 Task: Create List Brand Positioning Strategy in Board Data Visualization Platforms and Tools to Workspace Cybersecurity Services. Create List Brand Positioning Planning in Board Product Marketing Plan Development to Workspace Cybersecurity Services. Create List Brand Positioning Evaluation in Board Customer Feedback and Insight Collection and Analysis to Workspace Cybersecurity Services
Action: Mouse moved to (1037, 528)
Screenshot: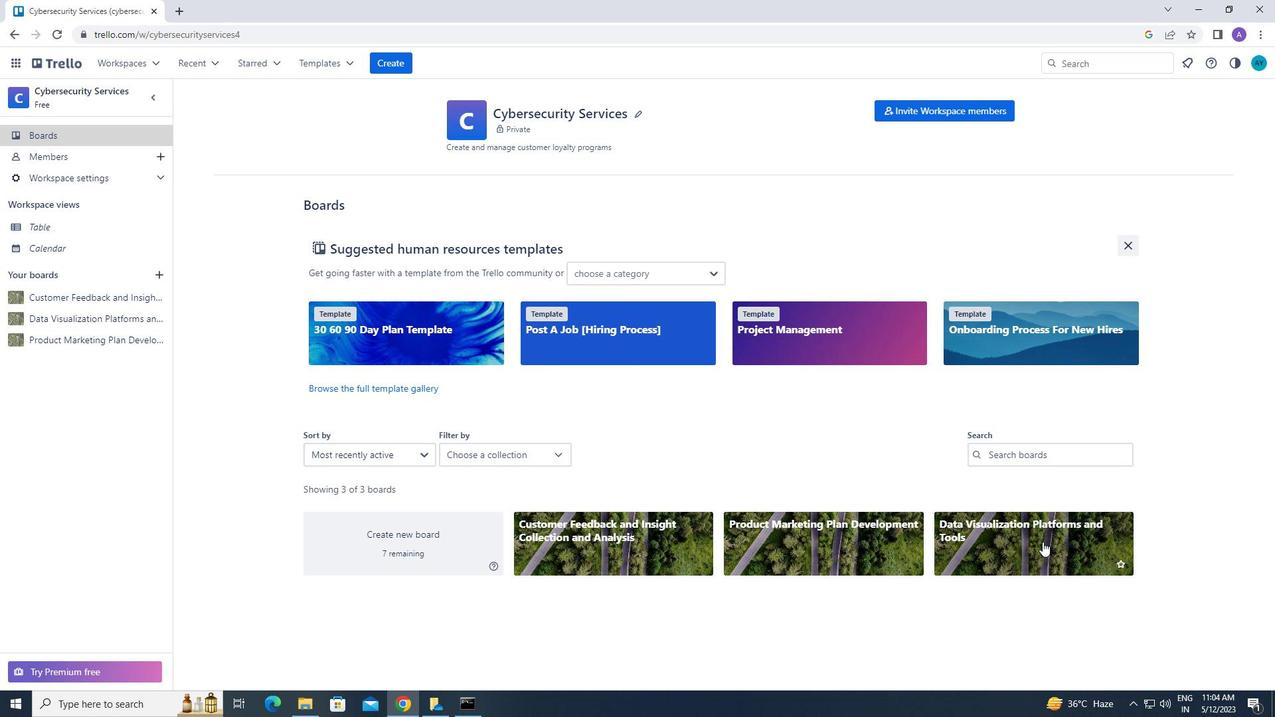 
Action: Mouse pressed left at (1037, 528)
Screenshot: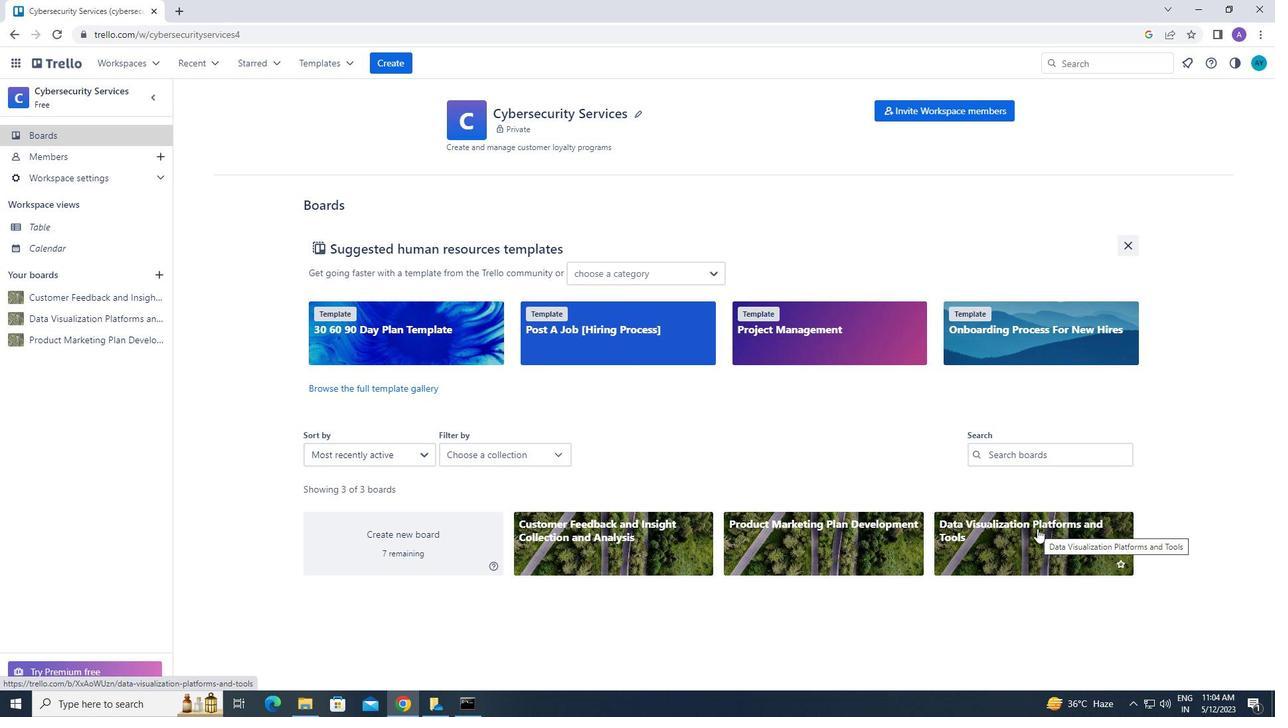 
Action: Mouse moved to (422, 142)
Screenshot: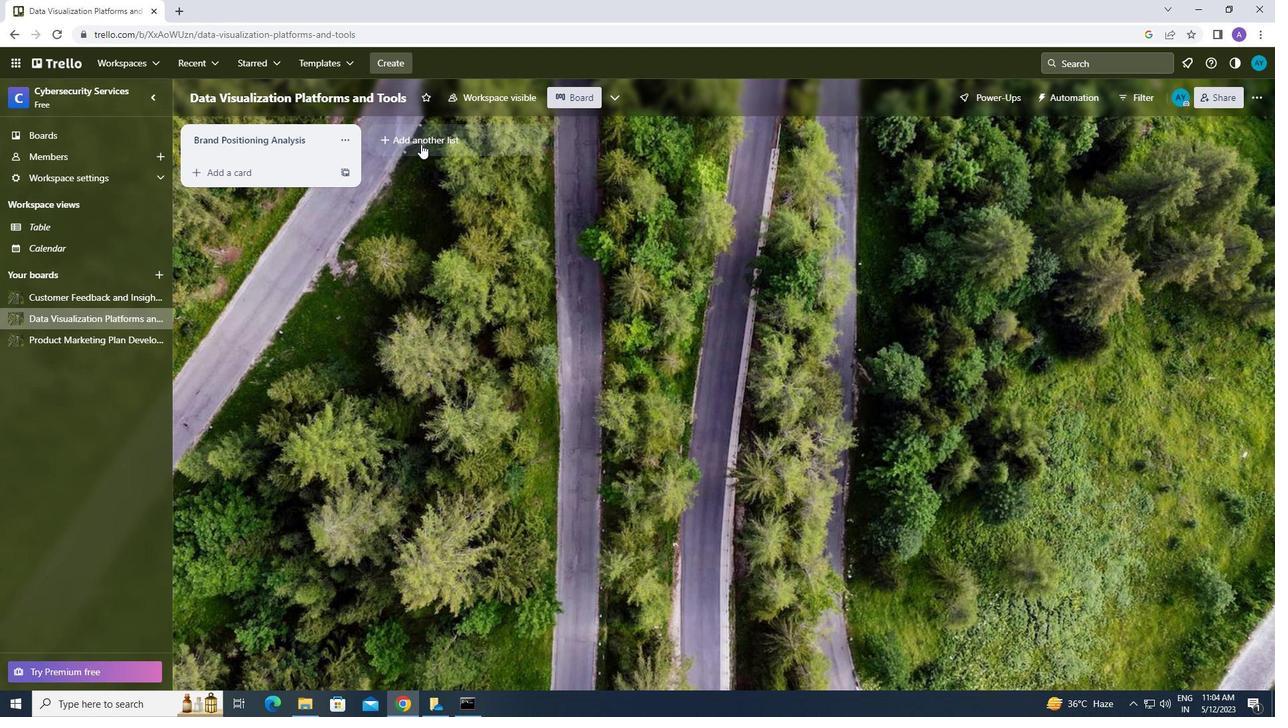 
Action: Mouse pressed left at (422, 142)
Screenshot: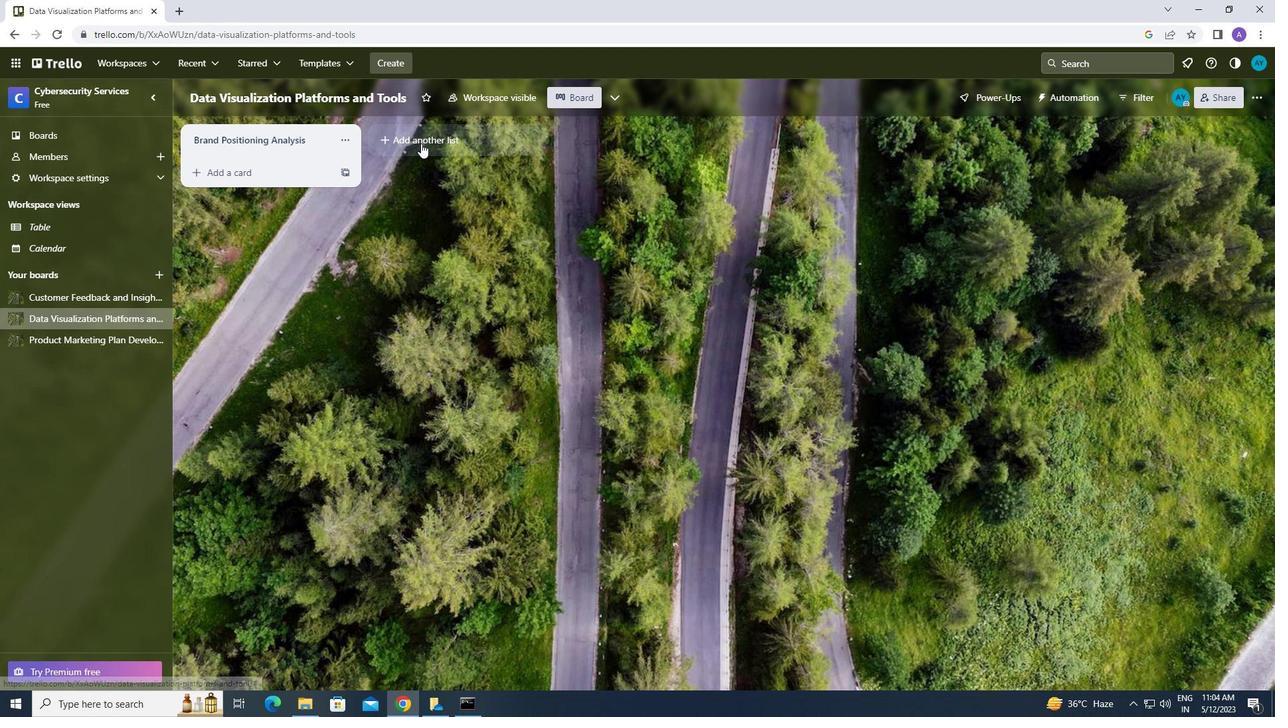 
Action: Mouse moved to (419, 144)
Screenshot: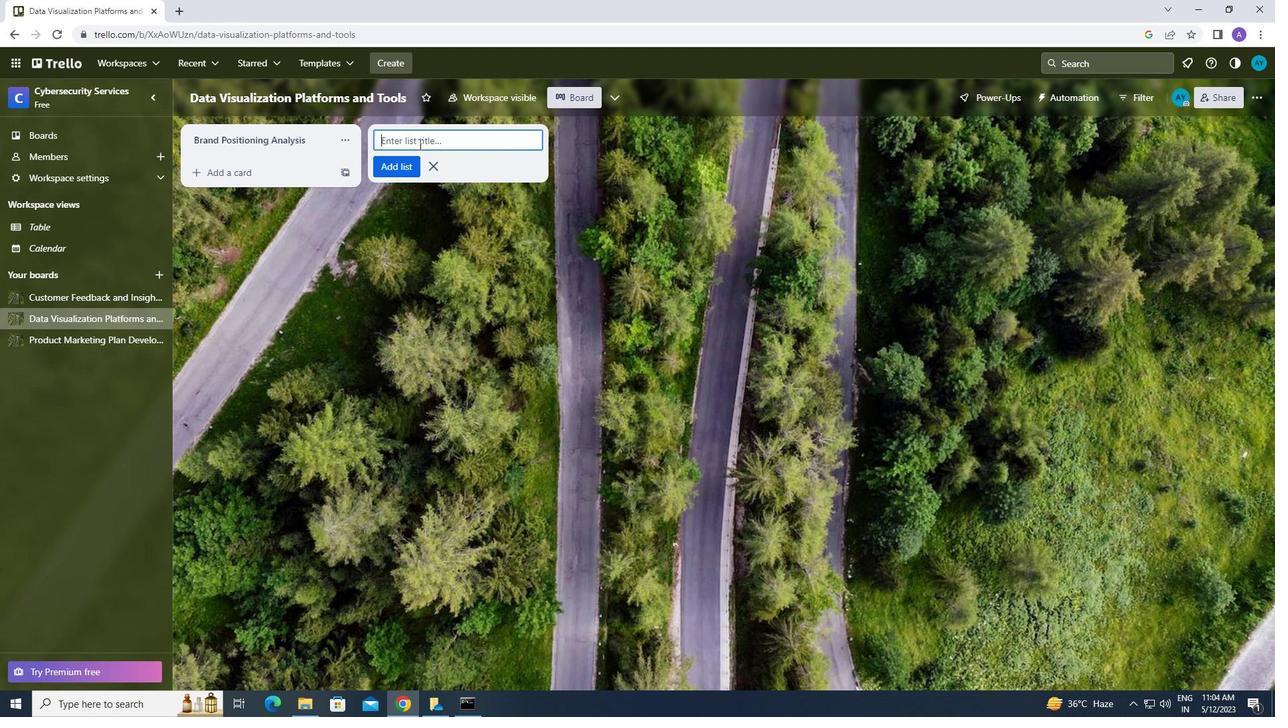 
Action: Mouse pressed left at (419, 144)
Screenshot: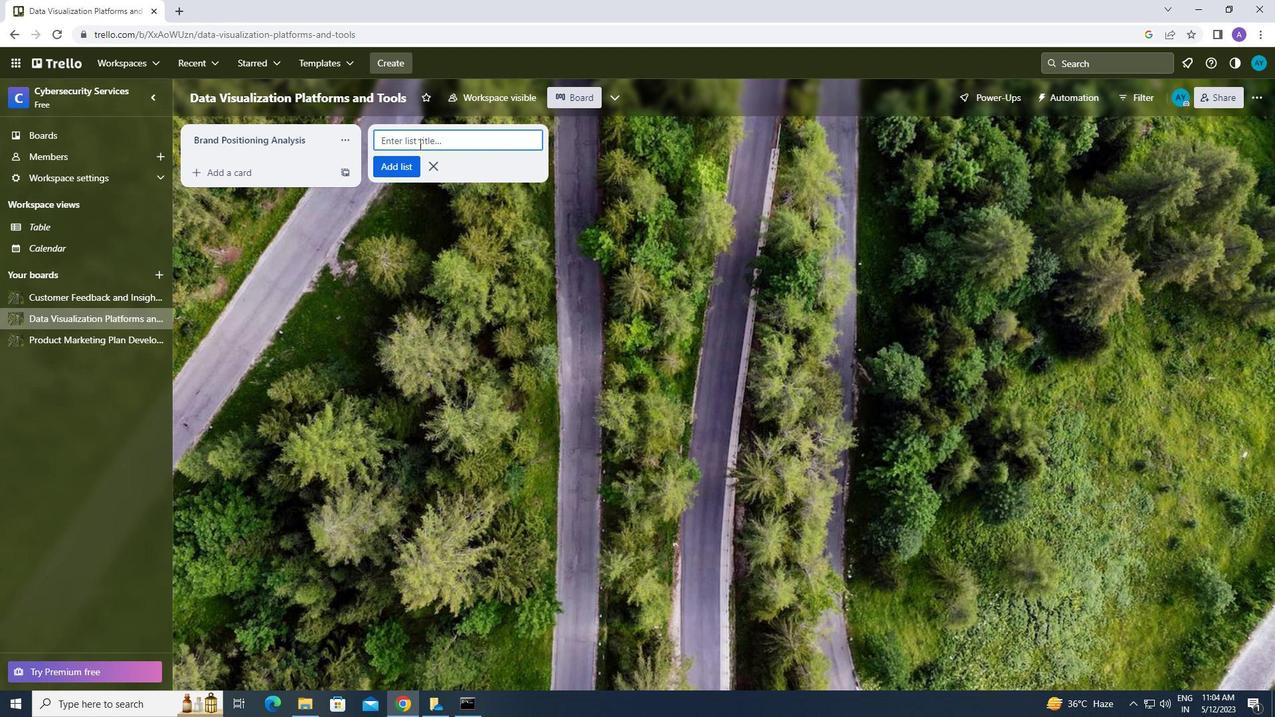 
Action: Mouse moved to (419, 143)
Screenshot: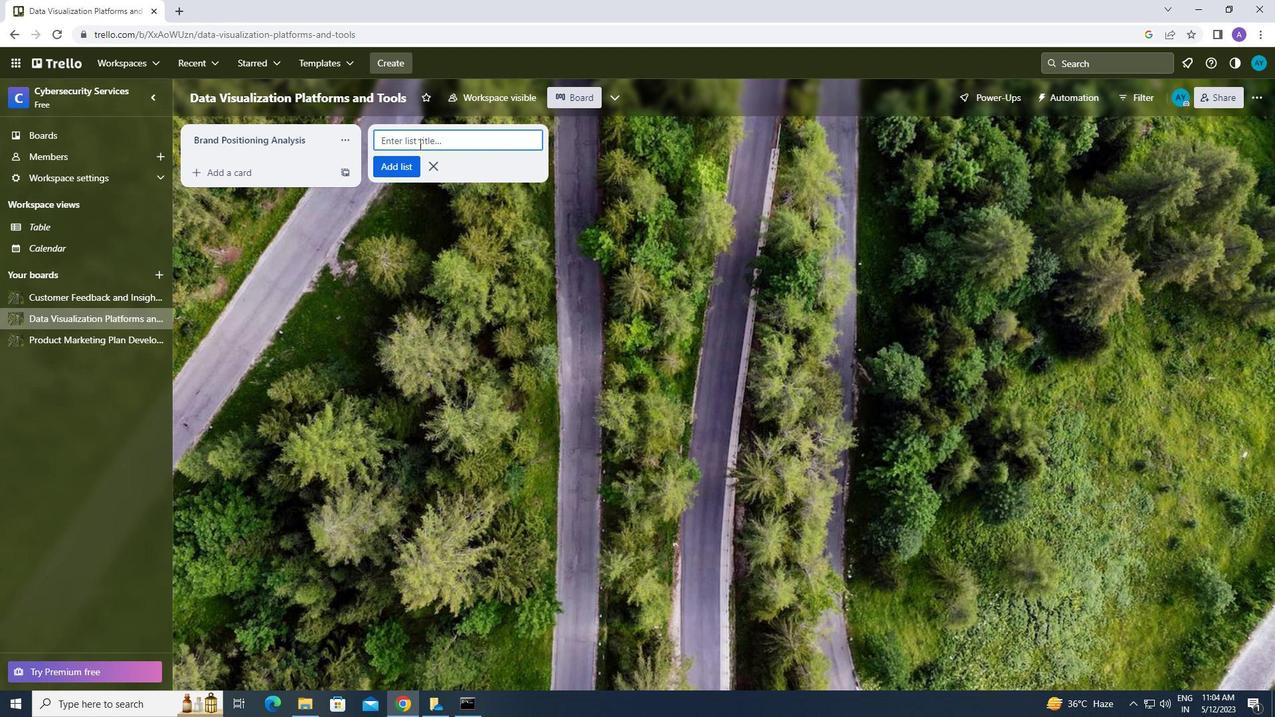 
Action: Key pressed <Key.caps_lock><Key.caps_lock>b<Key.caps_lock>rand<Key.space><Key.caps_lock>p<Key.caps_lock>o
Screenshot: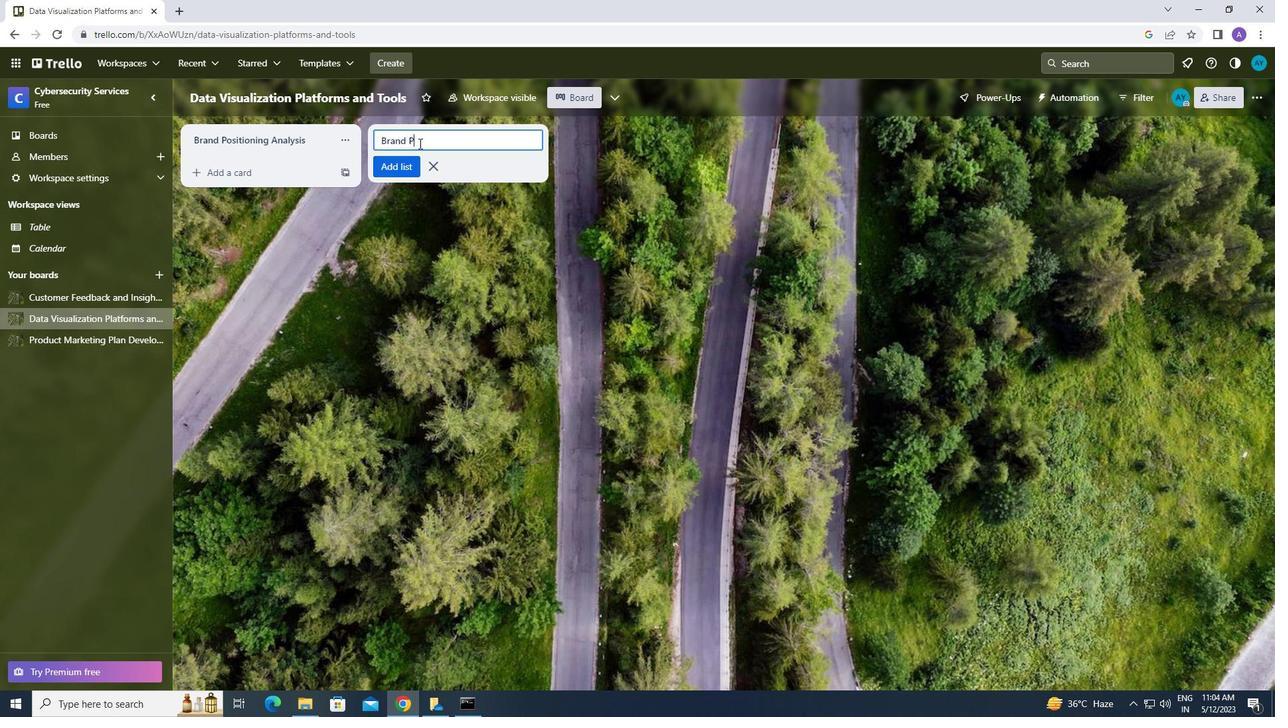 
Action: Mouse moved to (569, 63)
Screenshot: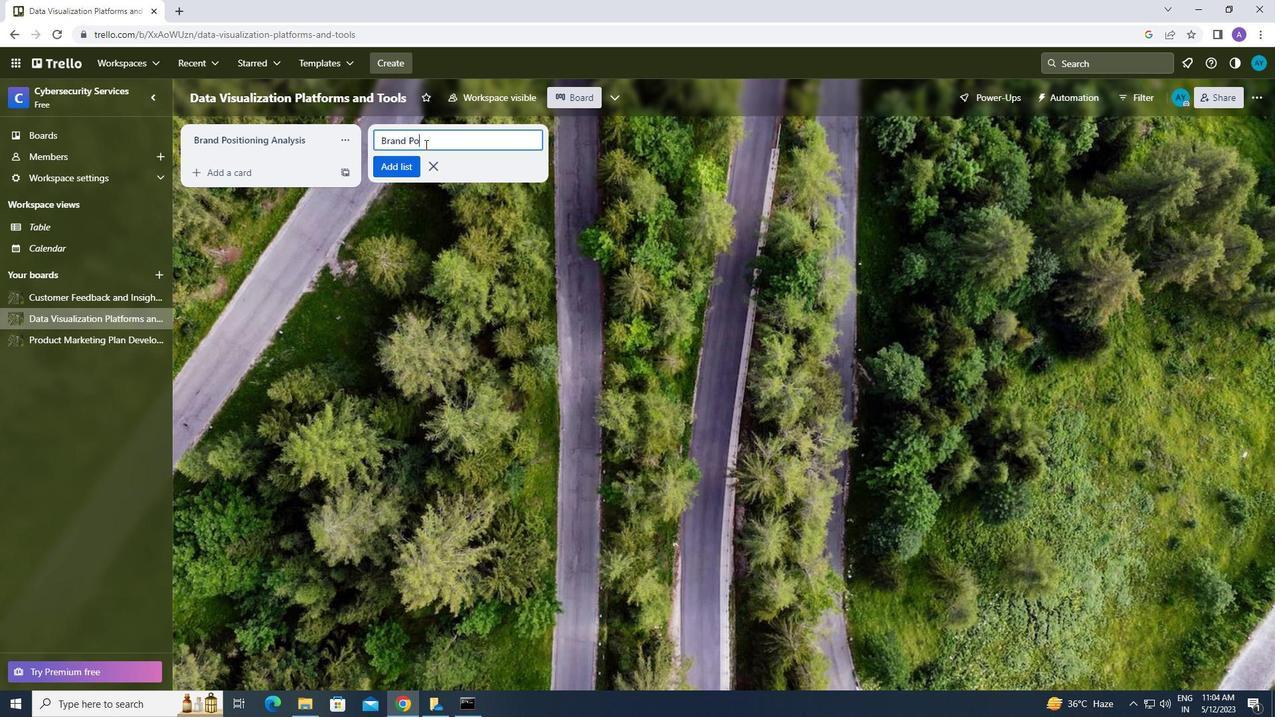 
Action: Key pressed sitioning<Key.space><Key.caps_lock>s<Key.caps_lock>trategy<Key.enter>
Screenshot: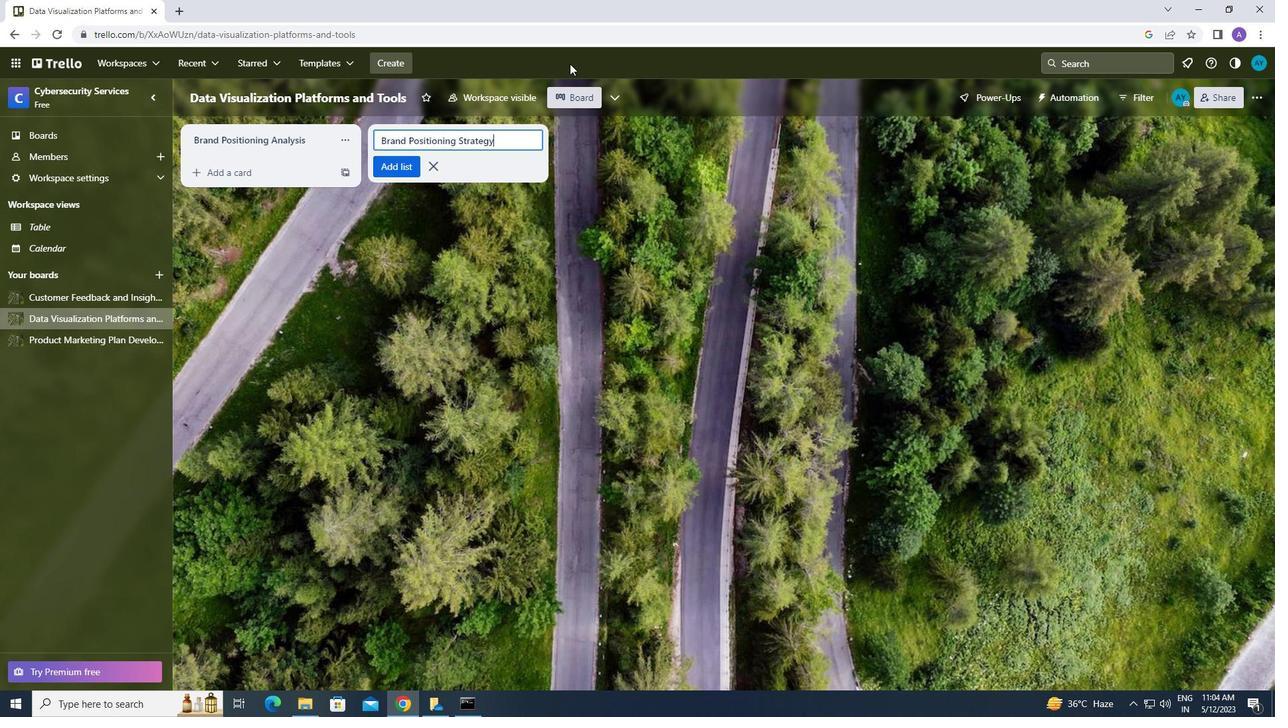 
Action: Mouse moved to (127, 60)
Screenshot: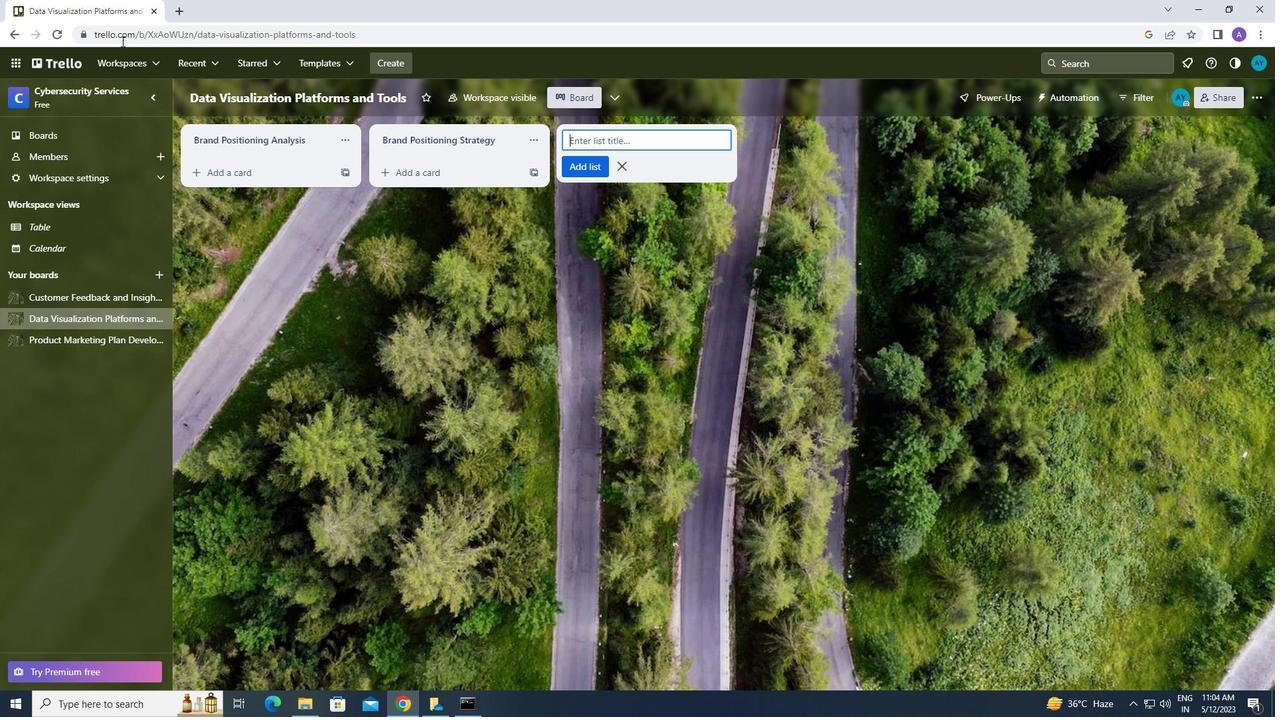 
Action: Mouse pressed left at (127, 60)
Screenshot: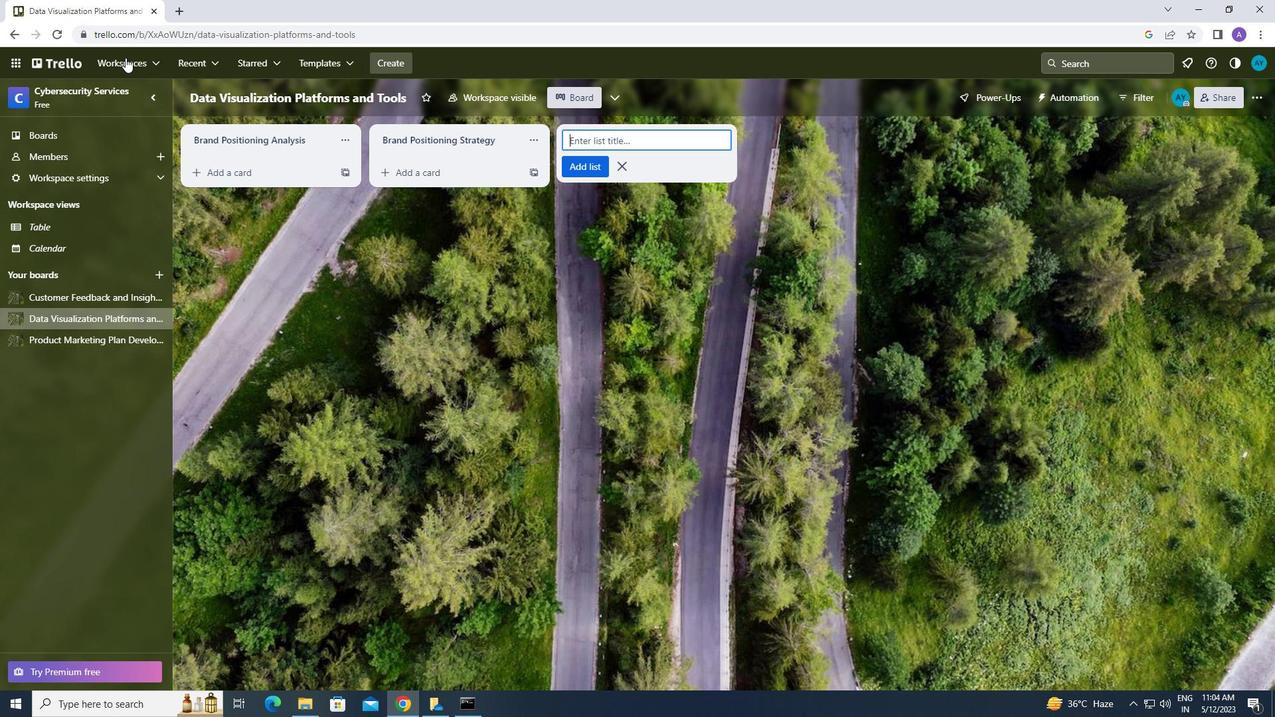 
Action: Mouse moved to (159, 259)
Screenshot: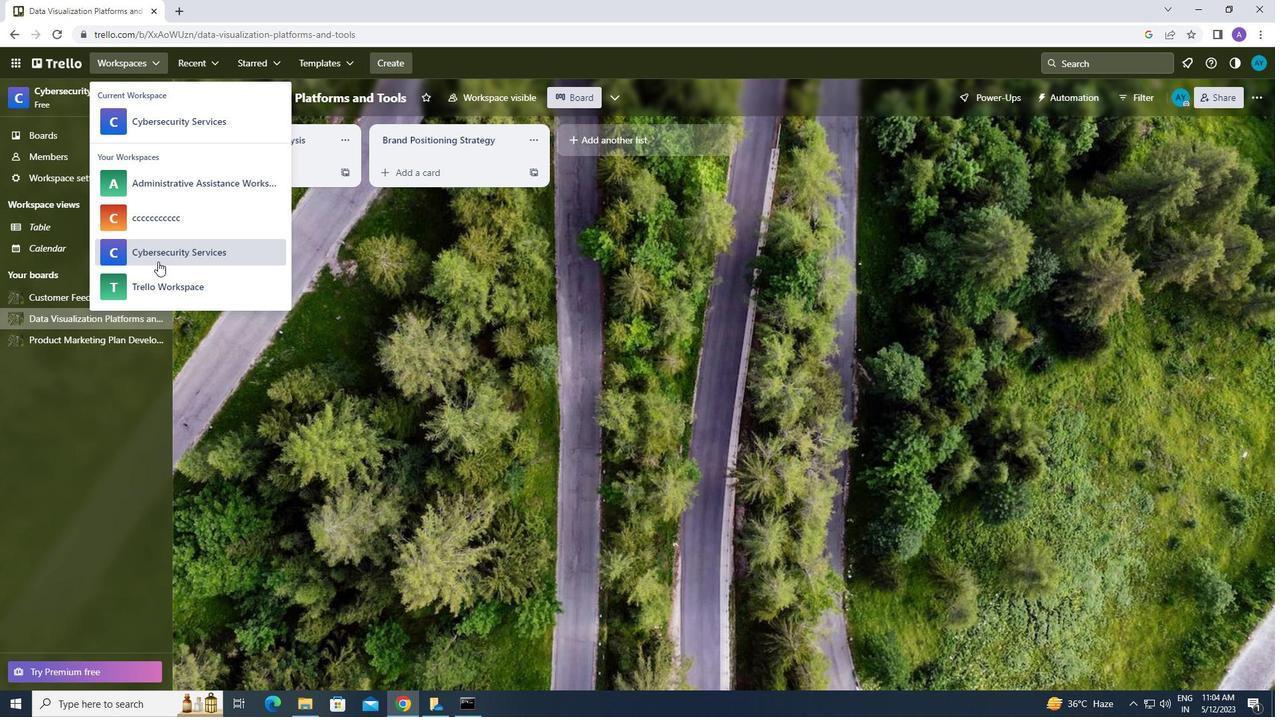 
Action: Mouse pressed left at (159, 259)
Screenshot: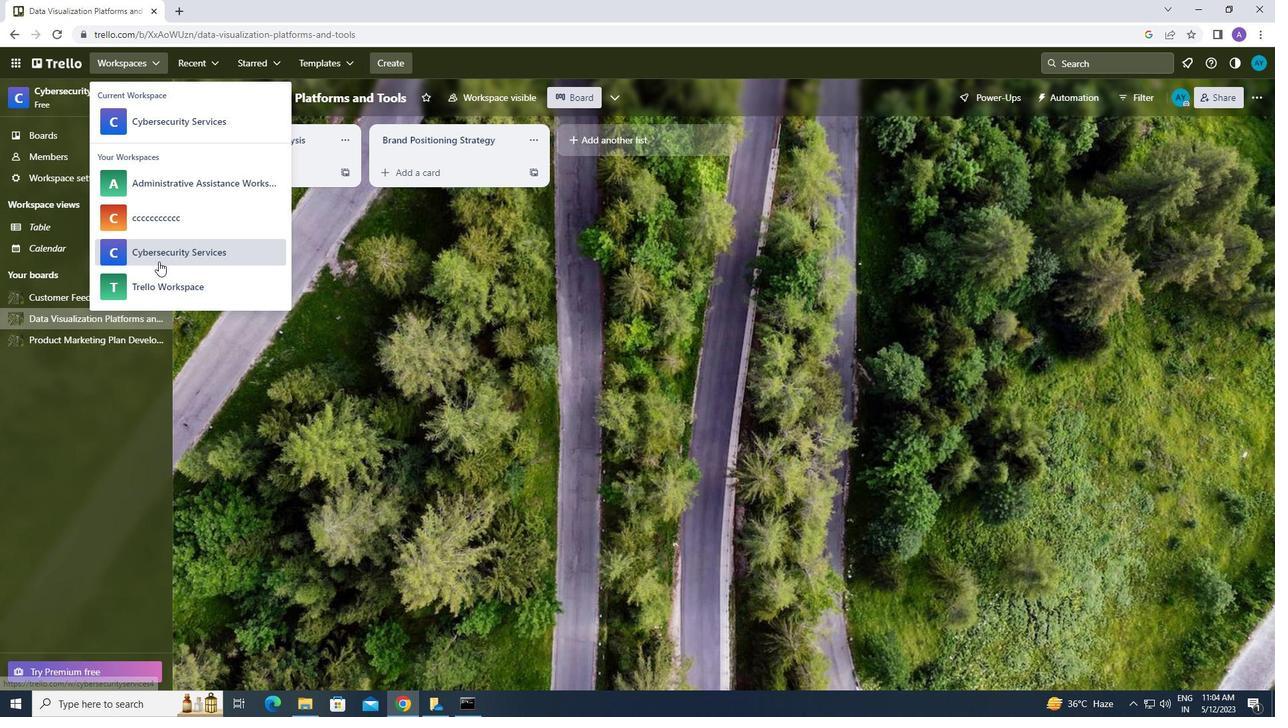 
Action: Mouse moved to (793, 537)
Screenshot: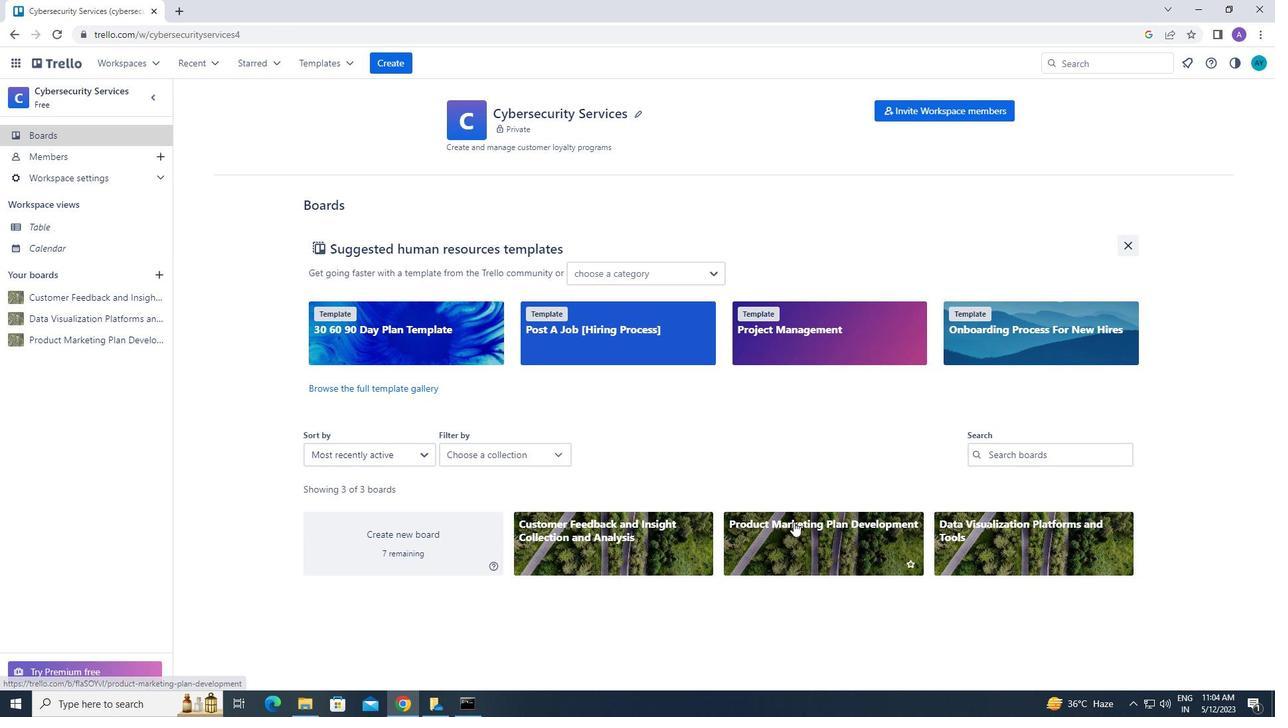 
Action: Mouse pressed left at (793, 537)
Screenshot: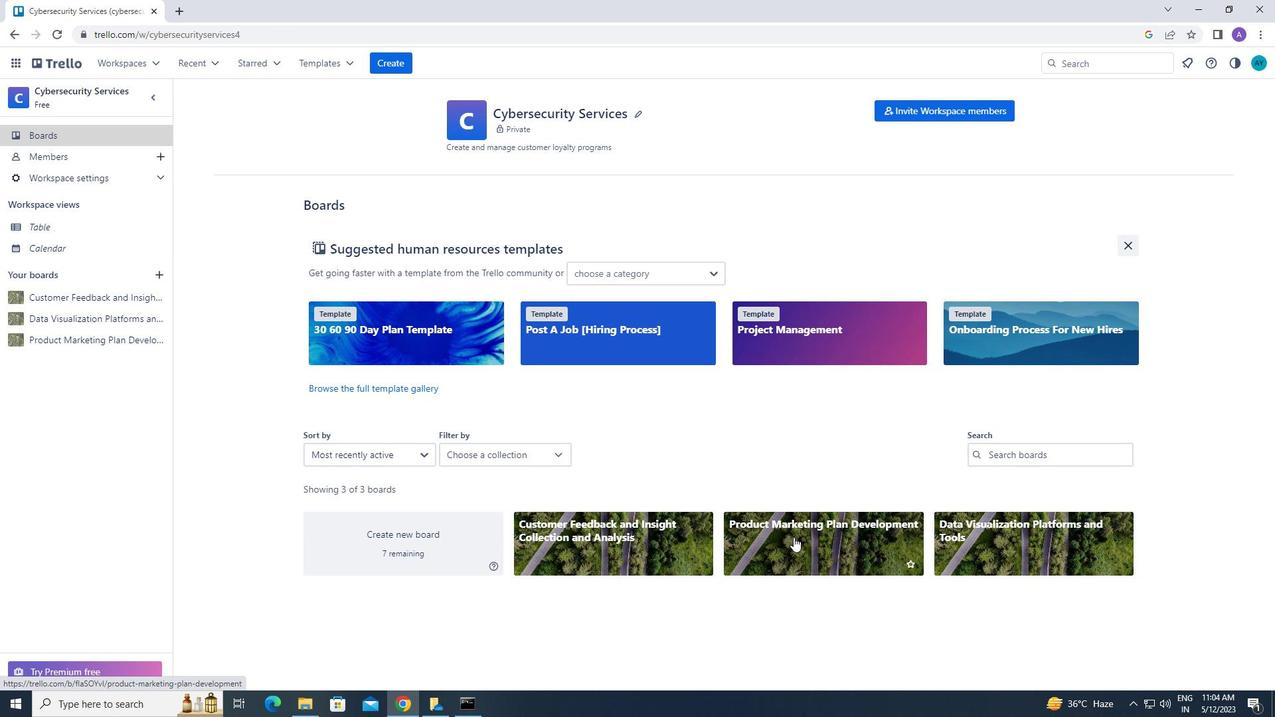 
Action: Mouse moved to (460, 139)
Screenshot: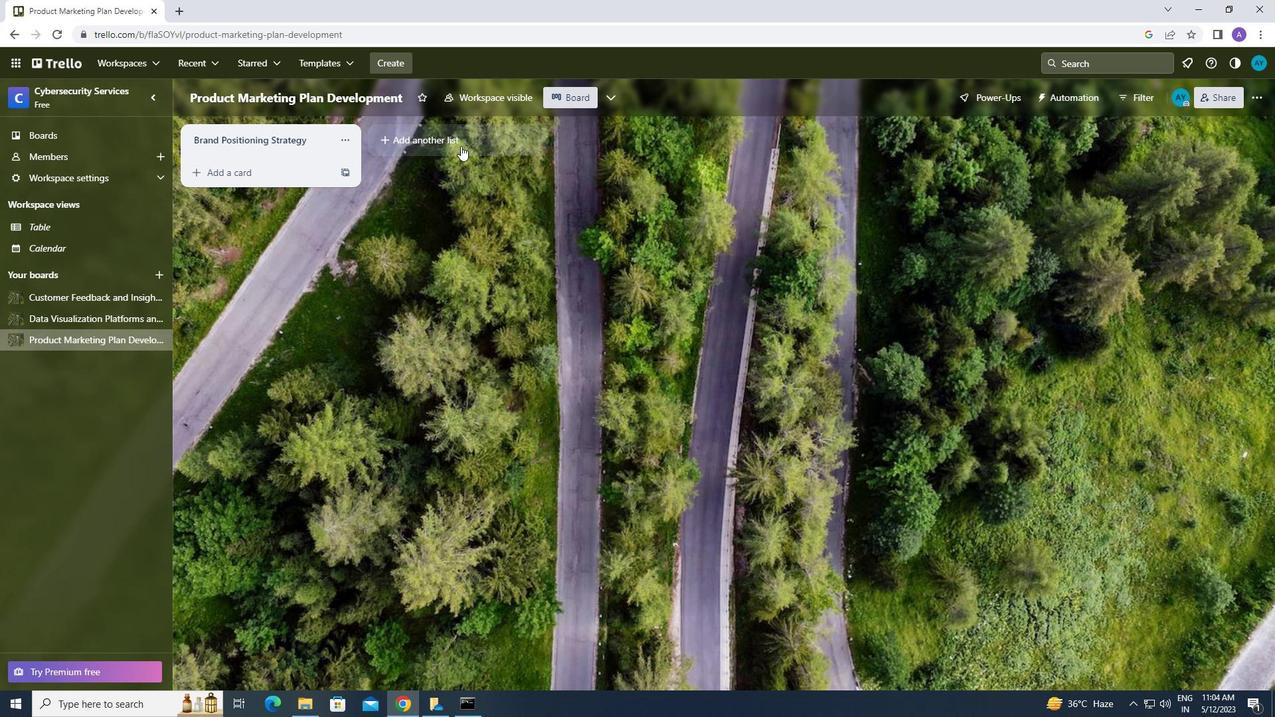 
Action: Mouse pressed left at (460, 139)
Screenshot: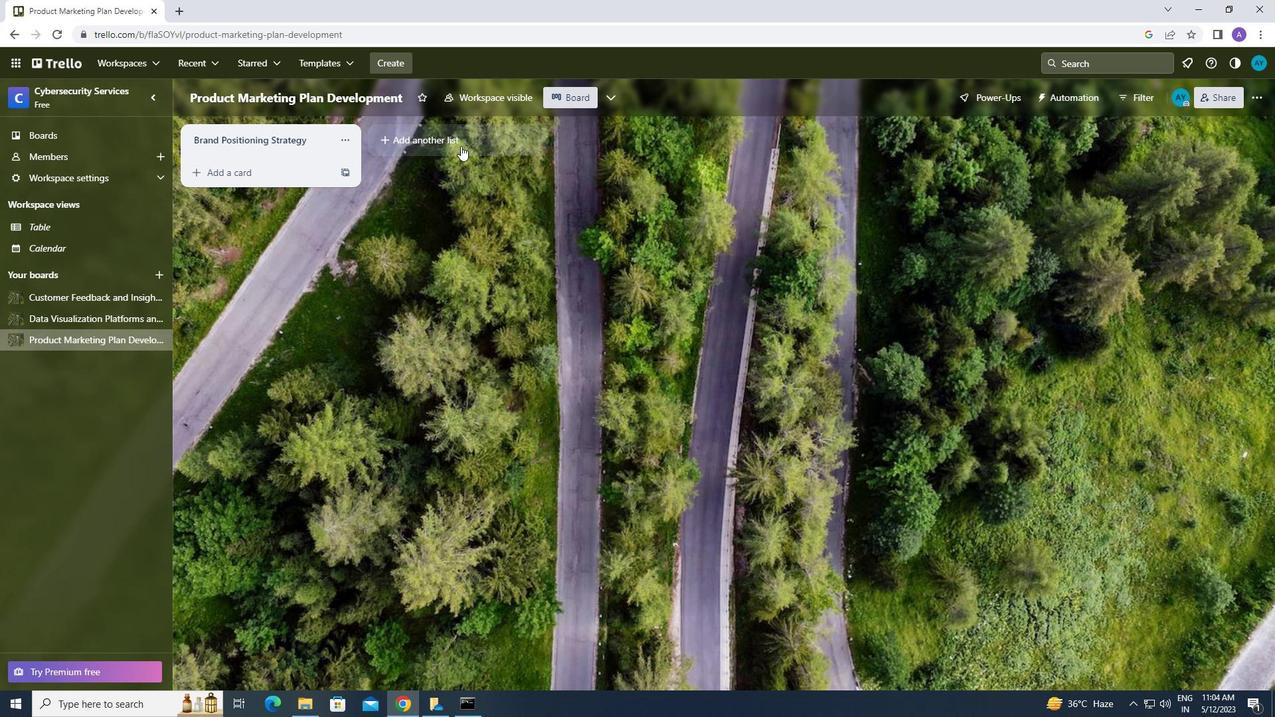 
Action: Mouse moved to (430, 139)
Screenshot: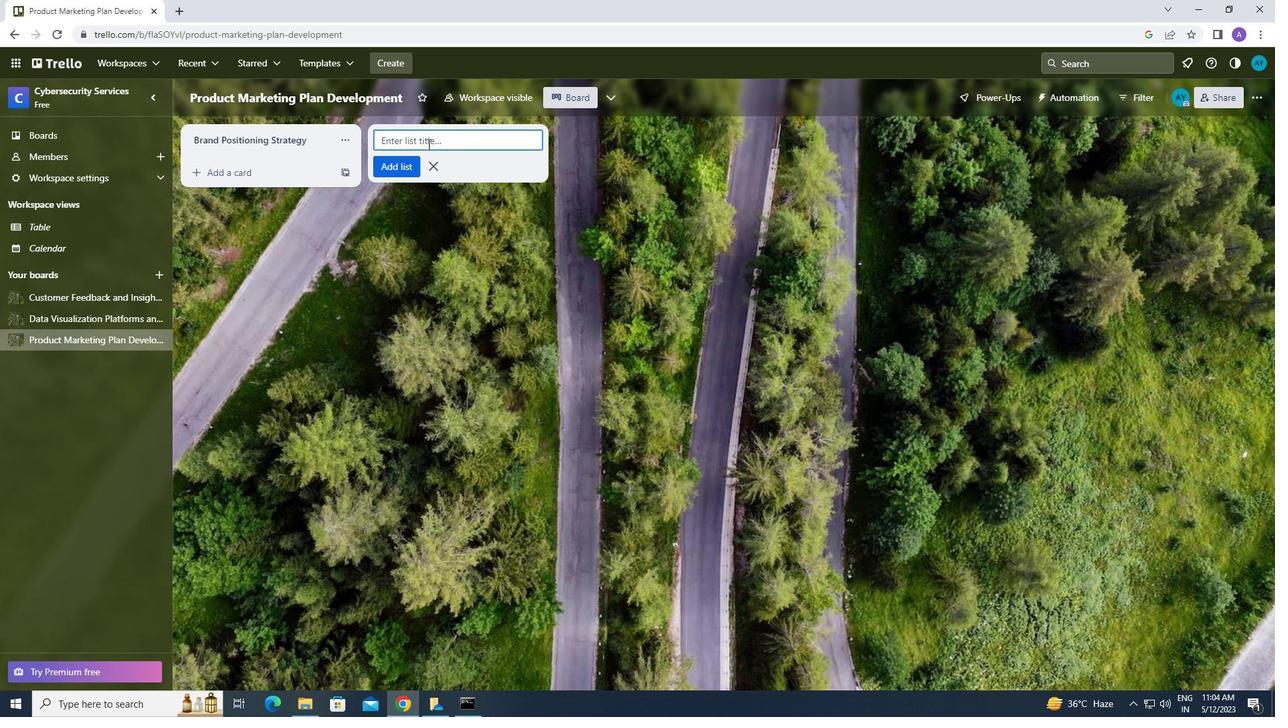 
Action: Mouse pressed left at (430, 139)
Screenshot: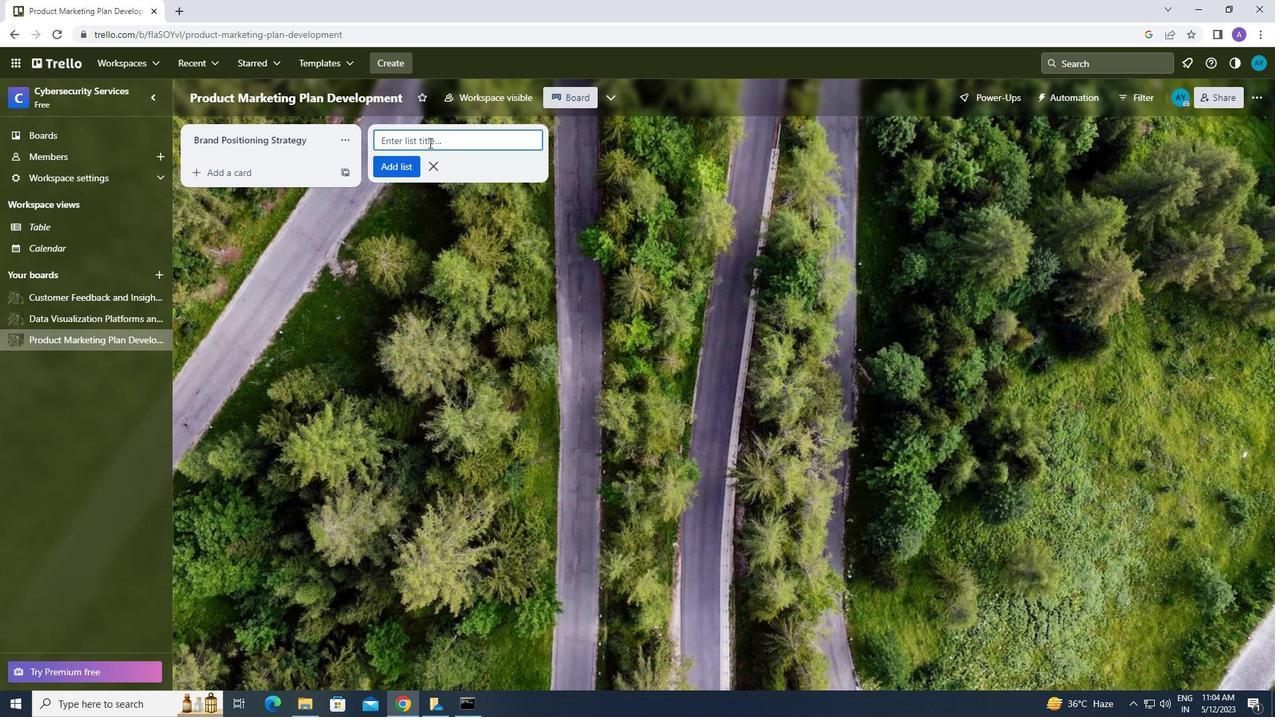 
Action: Key pressed <Key.caps_lock>b<Key.caps_lock>rand<Key.space><Key.caps_lock>p<Key.caps_lock>ositioning<Key.space><Key.caps_lock>p<Key.caps_lock>lanning
Screenshot: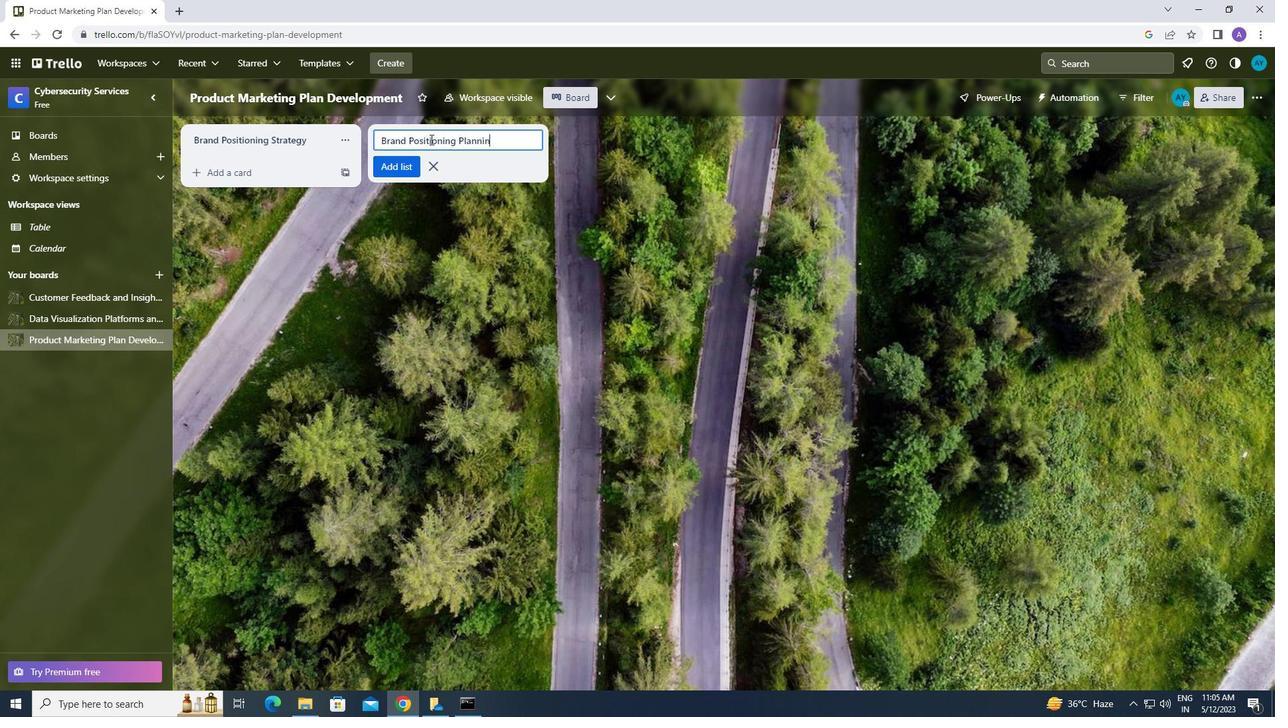 
Action: Mouse moved to (420, 201)
Screenshot: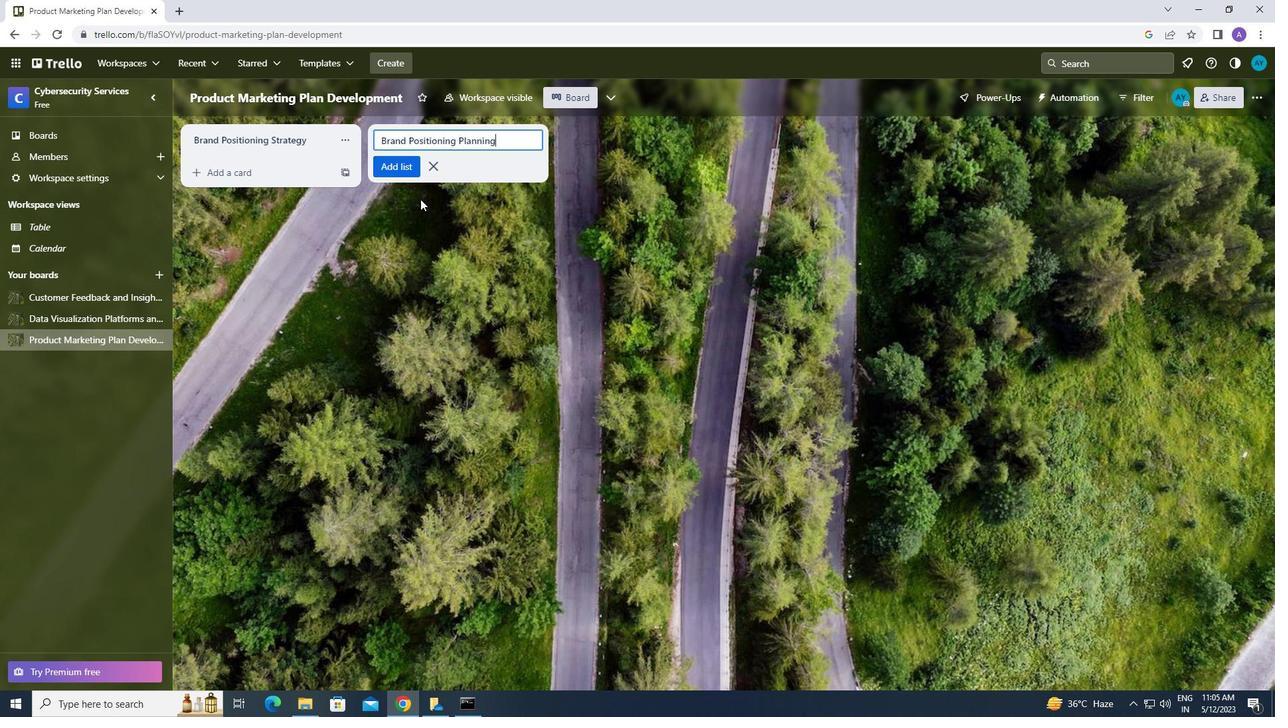 
Action: Mouse pressed left at (420, 201)
Screenshot: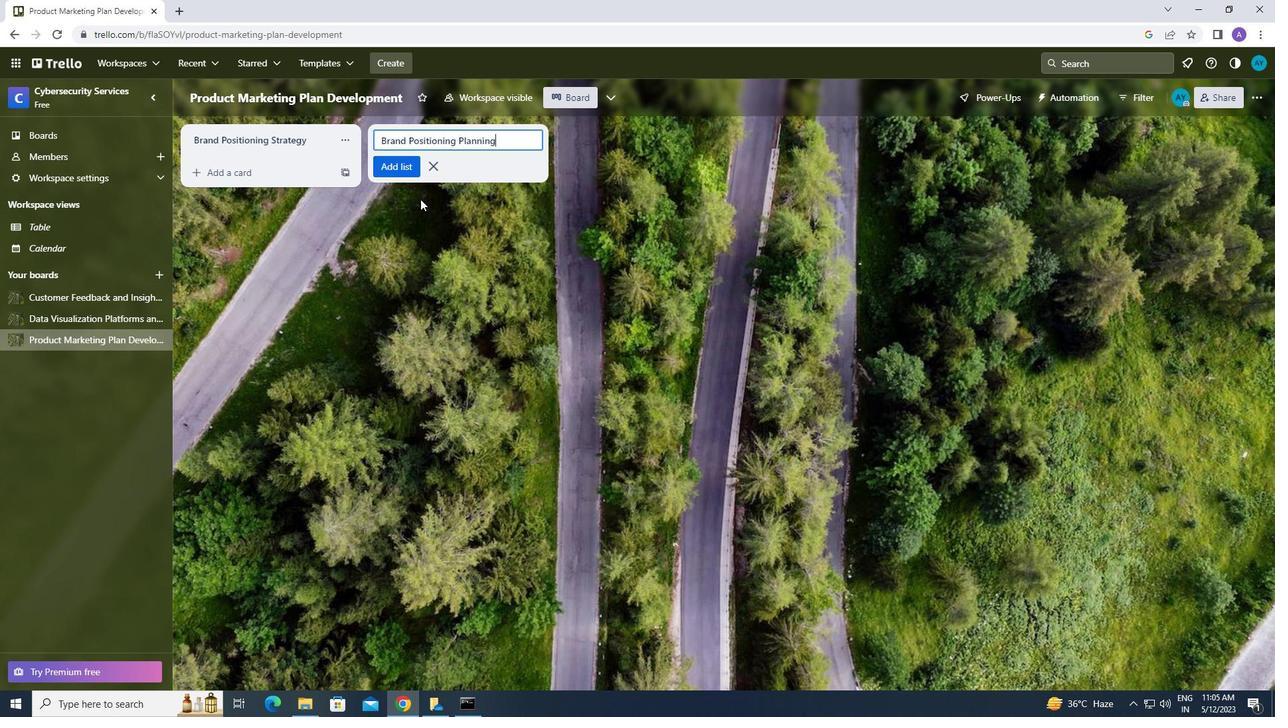 
Action: Mouse moved to (421, 201)
Screenshot: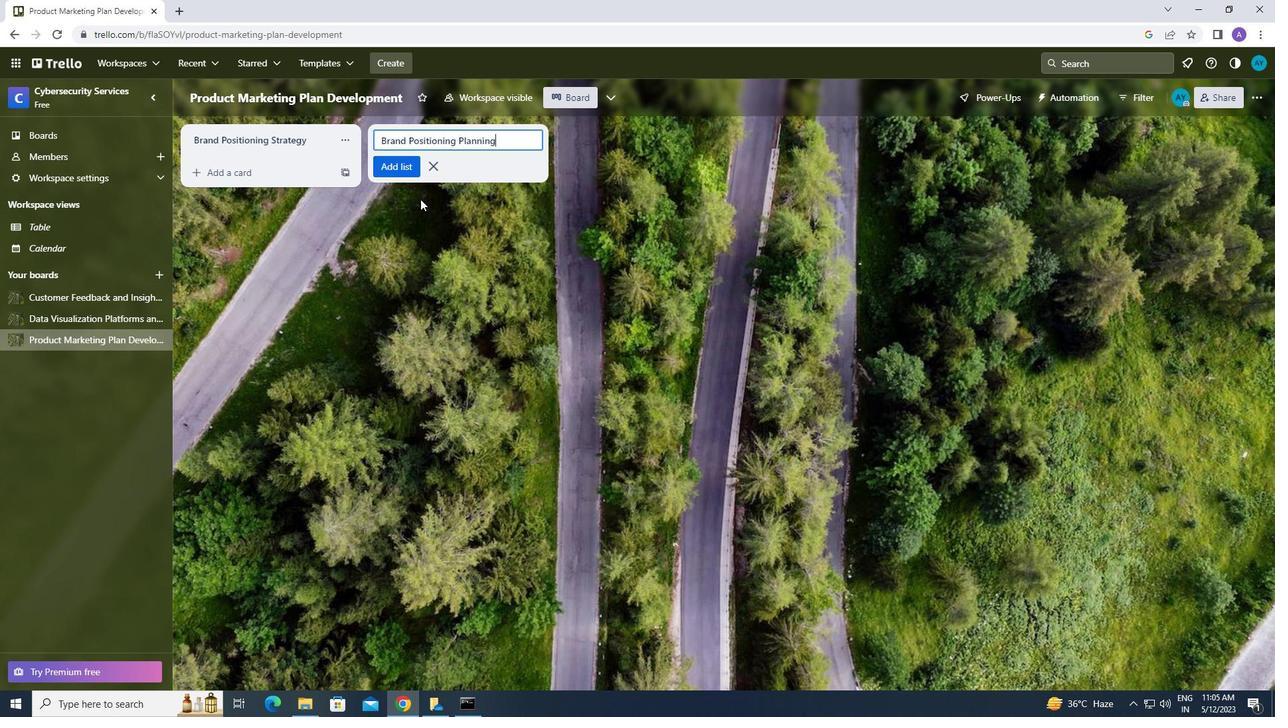 
Action: Mouse pressed left at (421, 201)
Screenshot: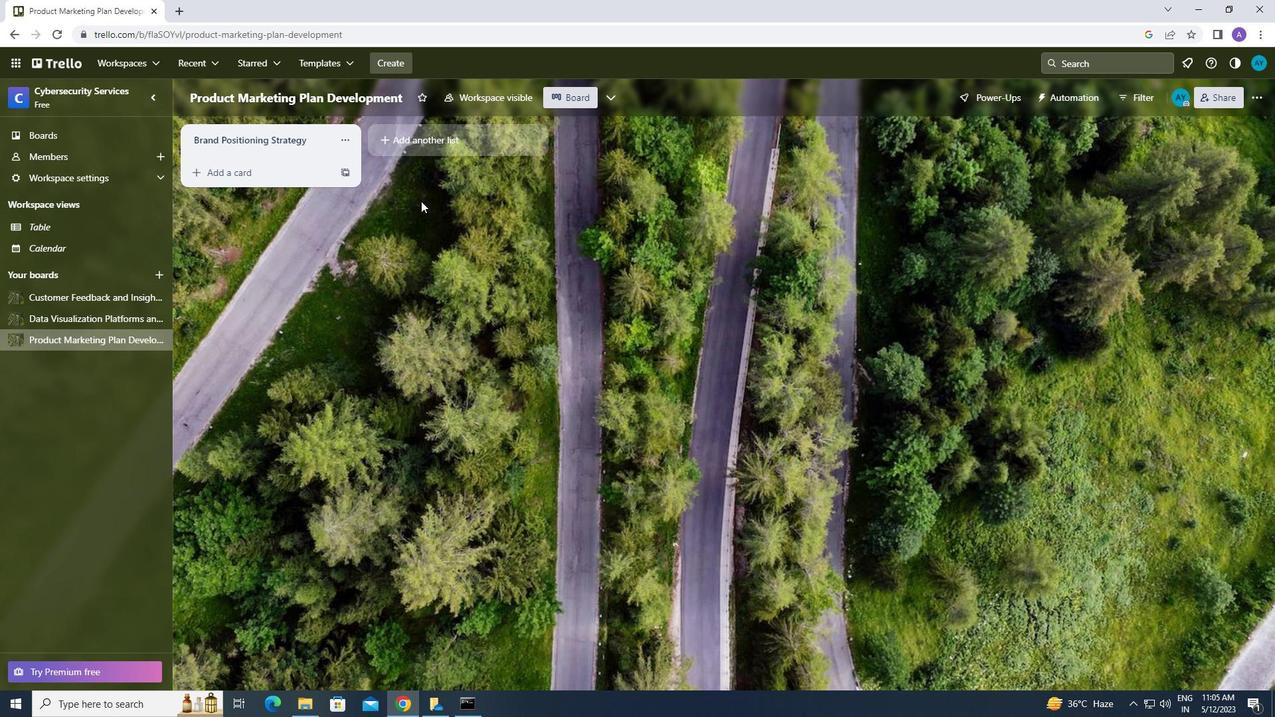 
Action: Mouse moved to (450, 140)
Screenshot: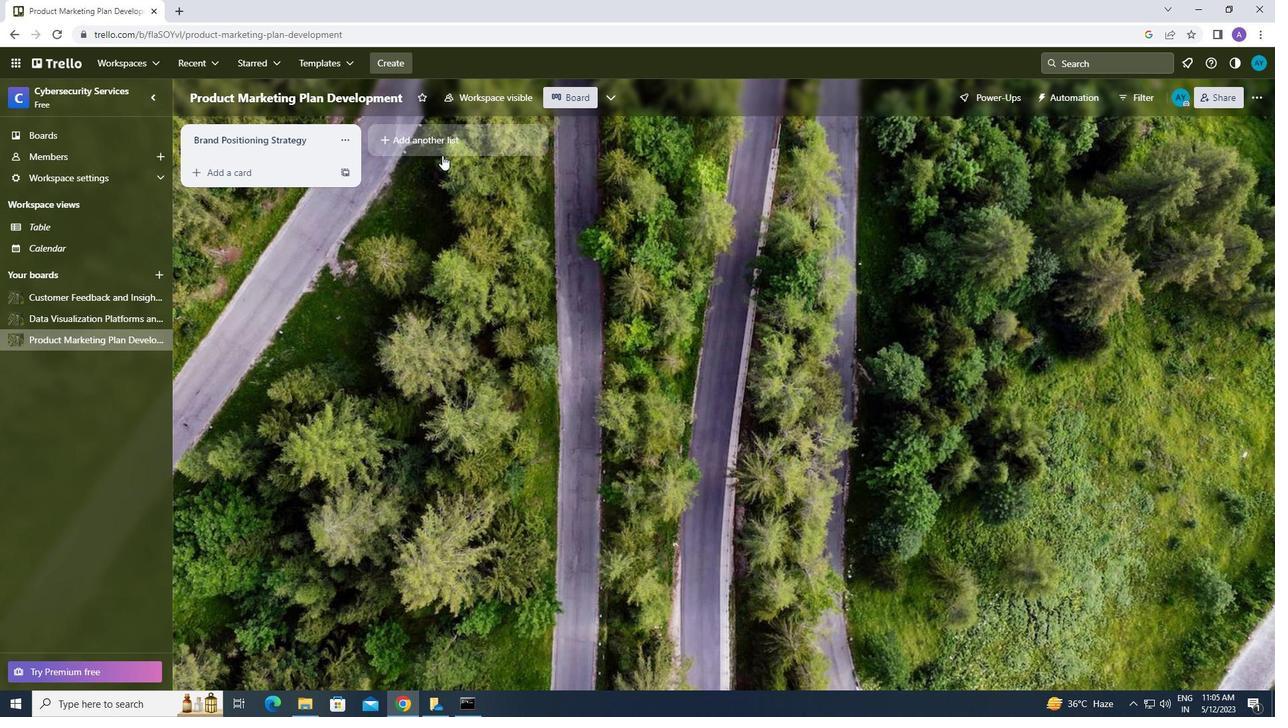 
Action: Mouse pressed left at (450, 140)
Screenshot: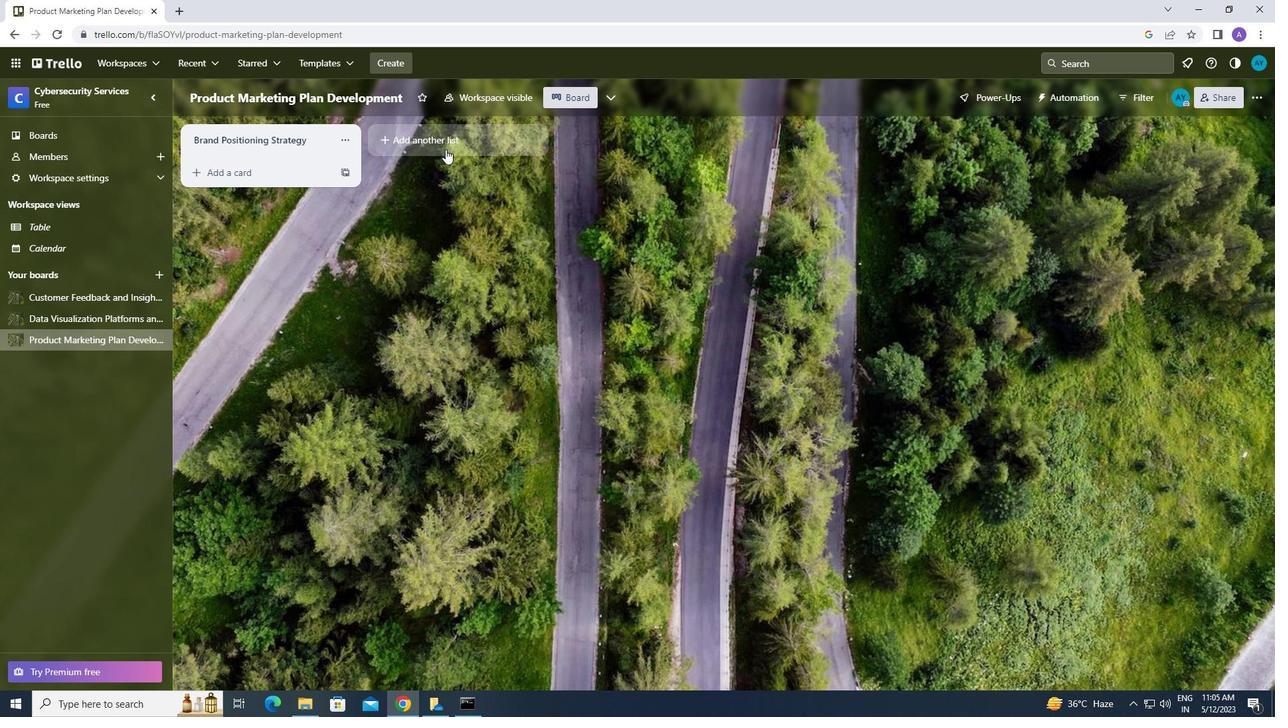 
Action: Mouse moved to (488, 239)
Screenshot: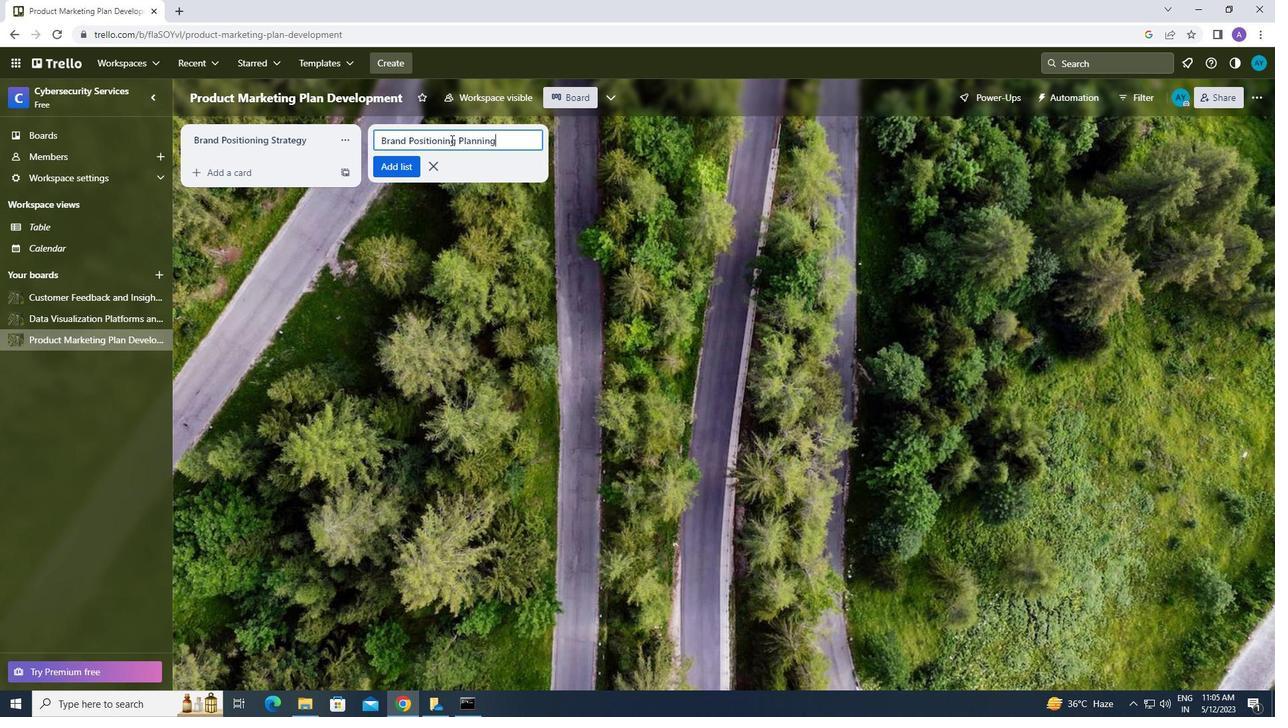 
Action: Key pressed <Key.enter>
Screenshot: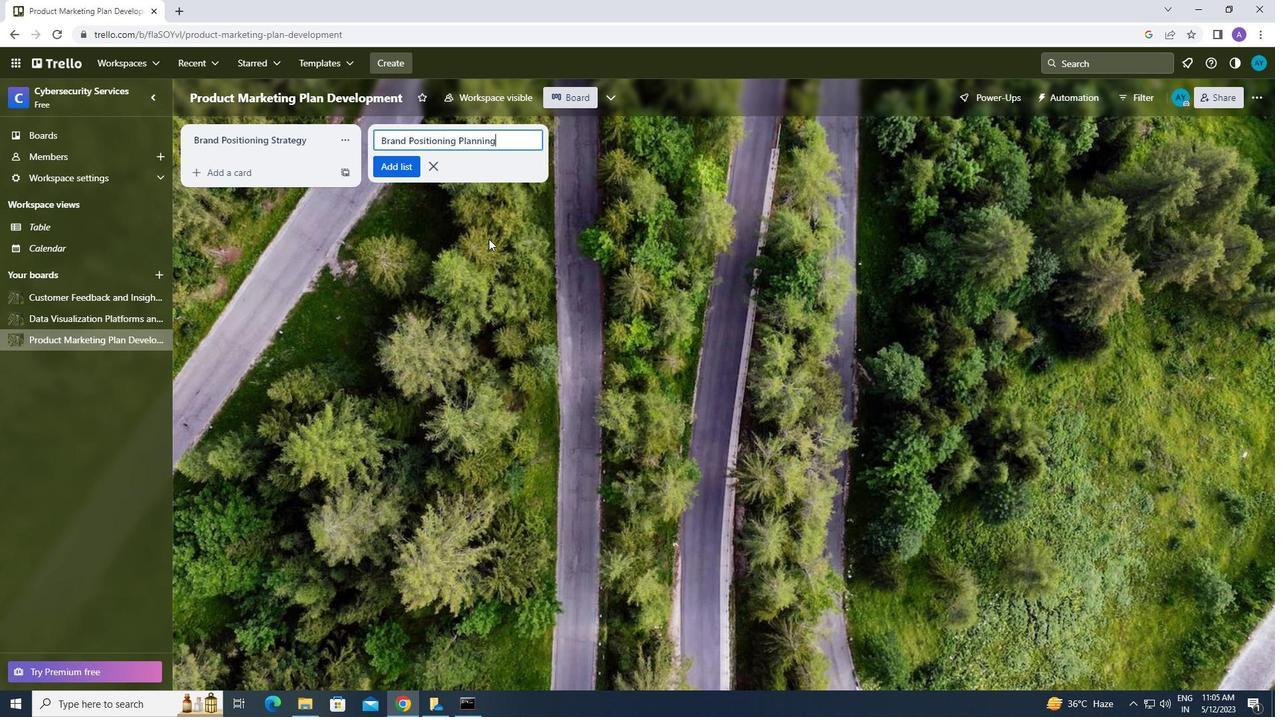 
Action: Mouse moved to (112, 57)
Screenshot: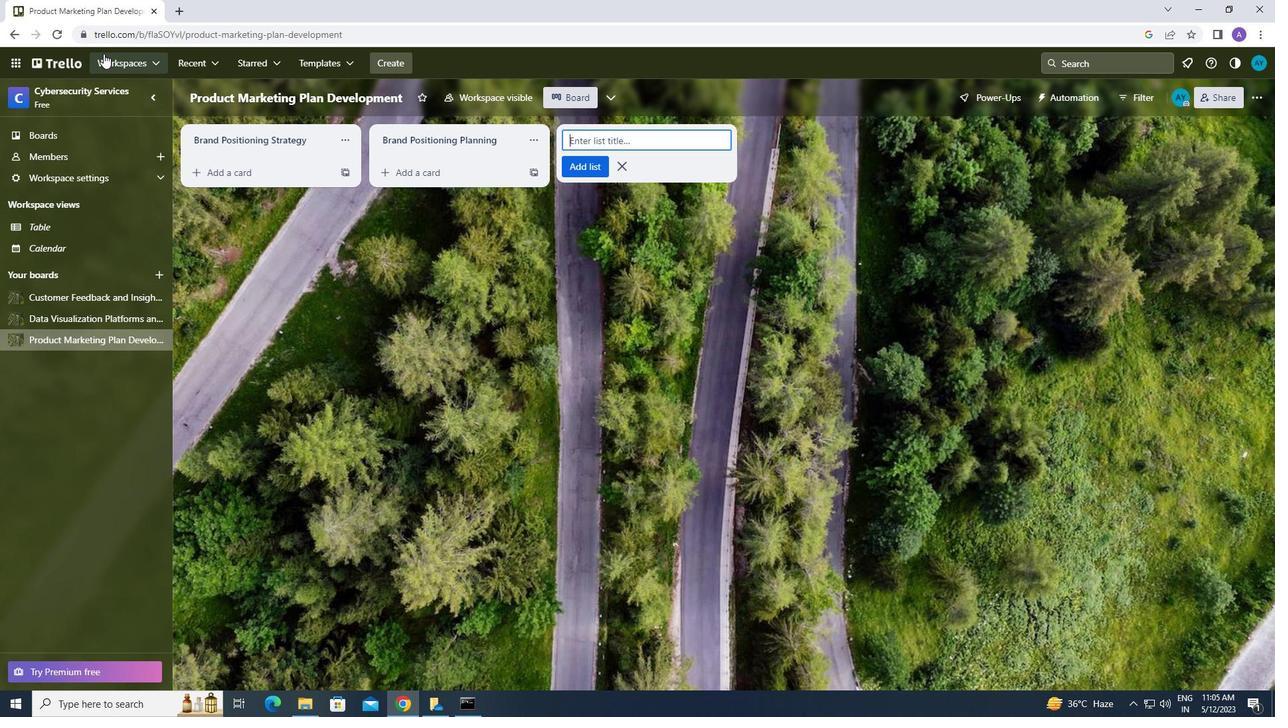 
Action: Mouse pressed left at (112, 57)
Screenshot: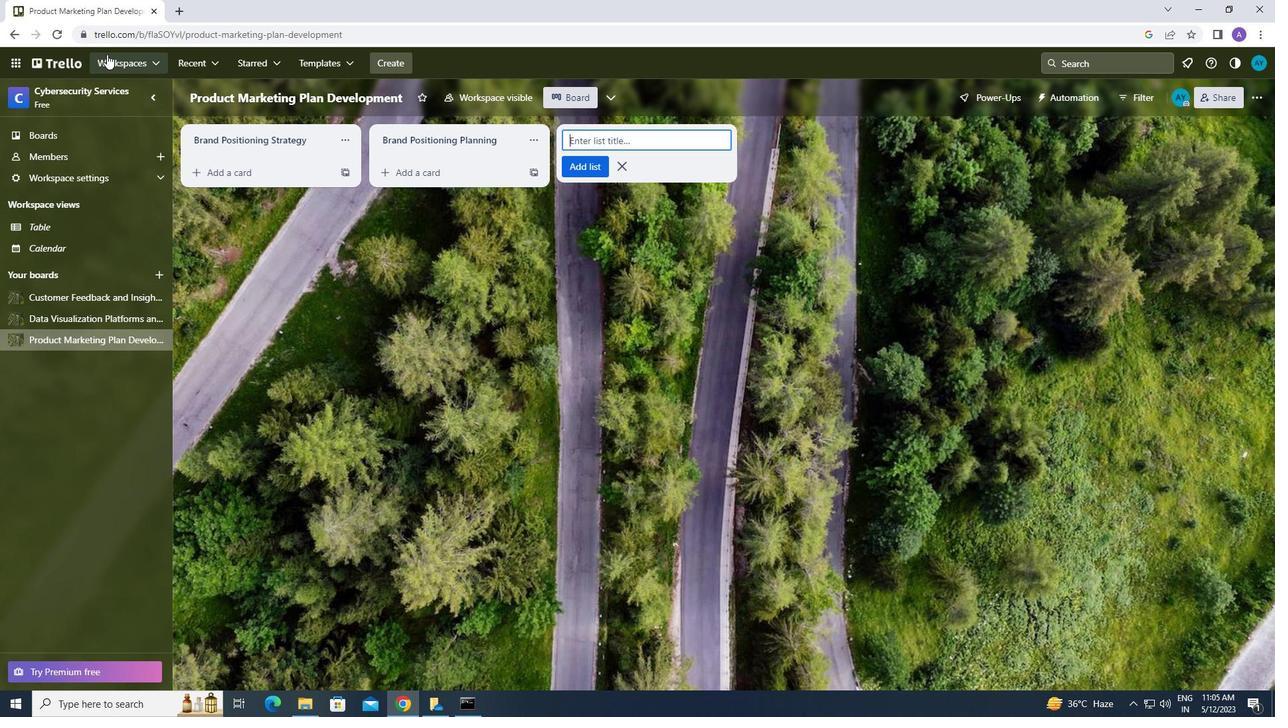 
Action: Mouse moved to (158, 252)
Screenshot: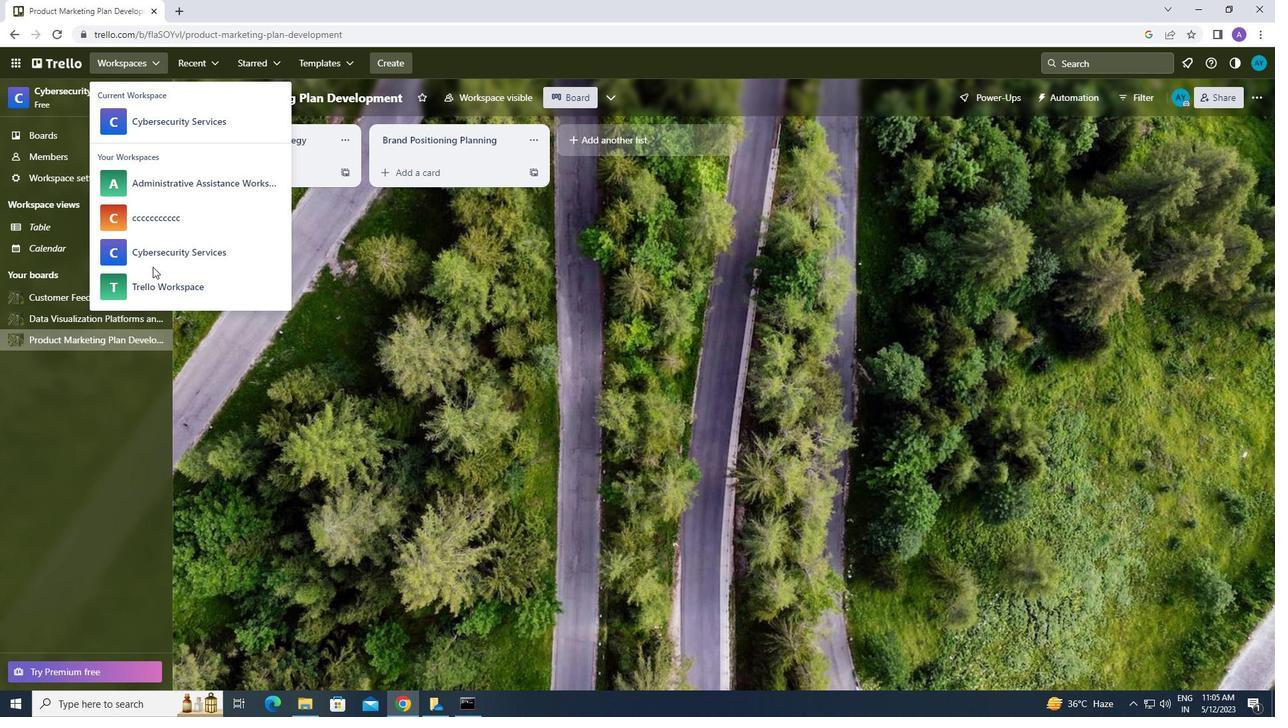 
Action: Mouse pressed left at (158, 252)
Screenshot: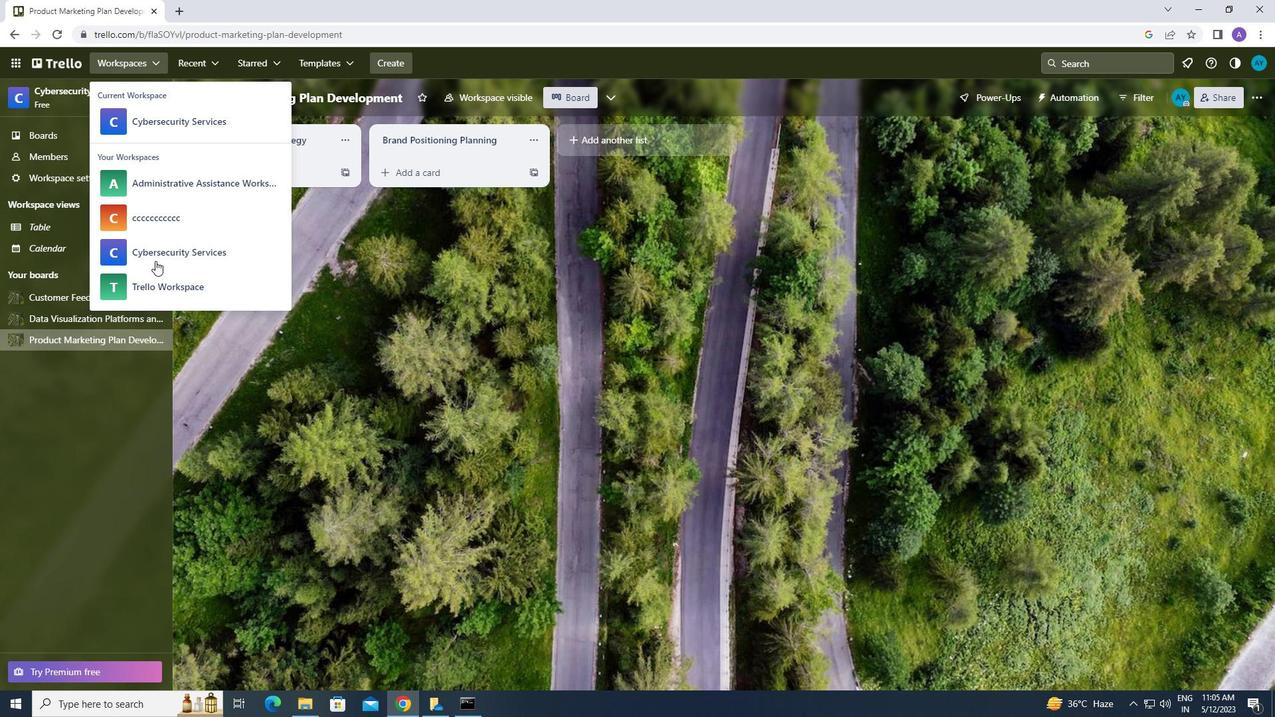 
Action: Mouse moved to (654, 538)
Screenshot: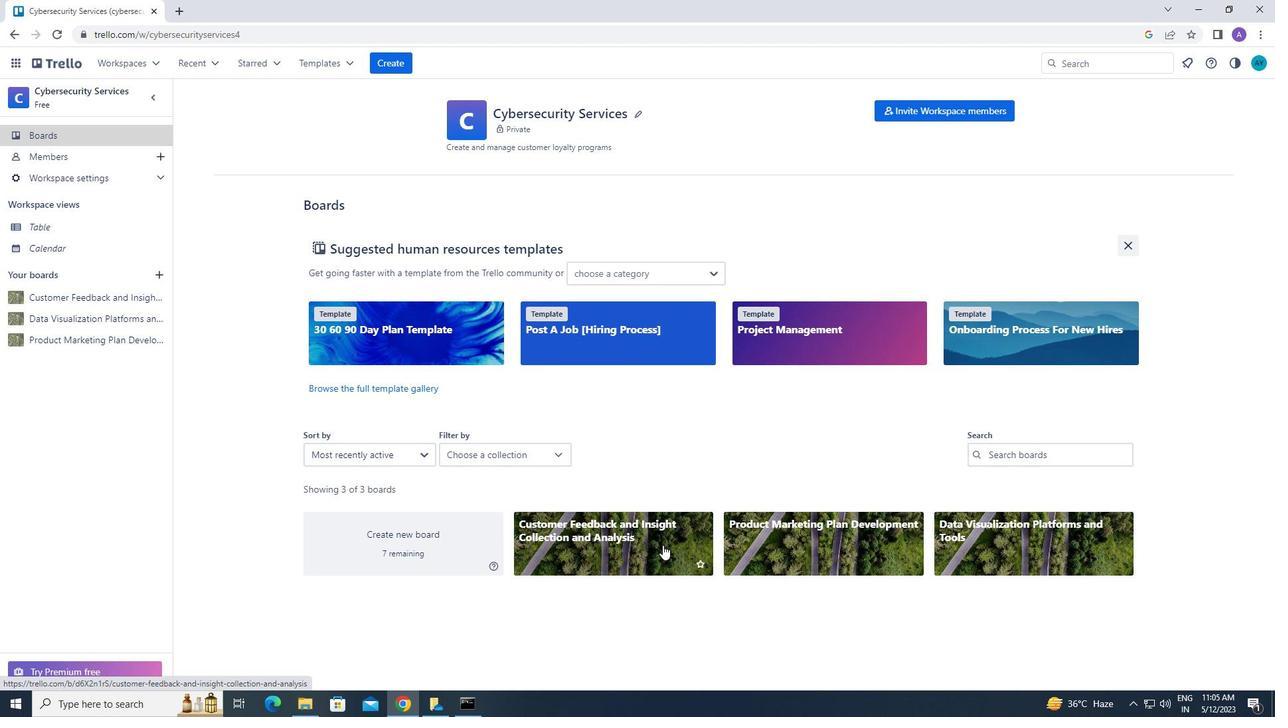 
Action: Mouse pressed left at (654, 538)
Screenshot: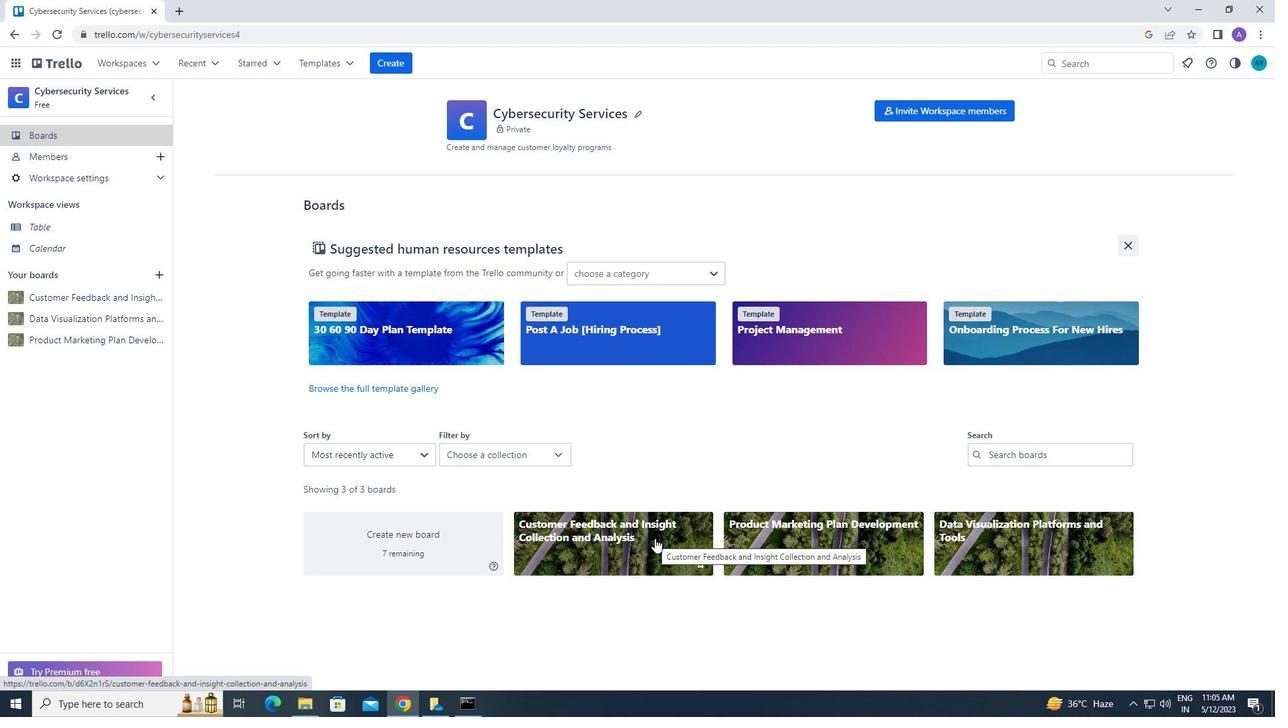 
Action: Mouse moved to (478, 127)
Screenshot: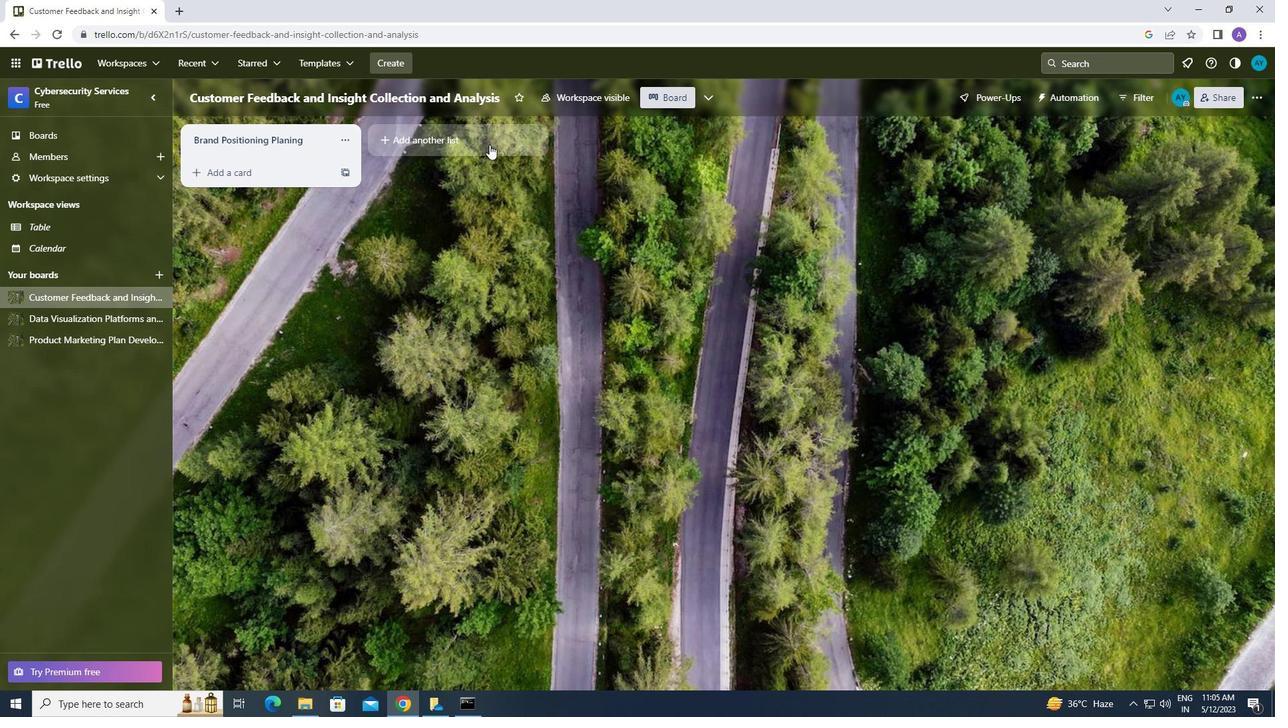 
Action: Mouse pressed left at (478, 127)
Screenshot: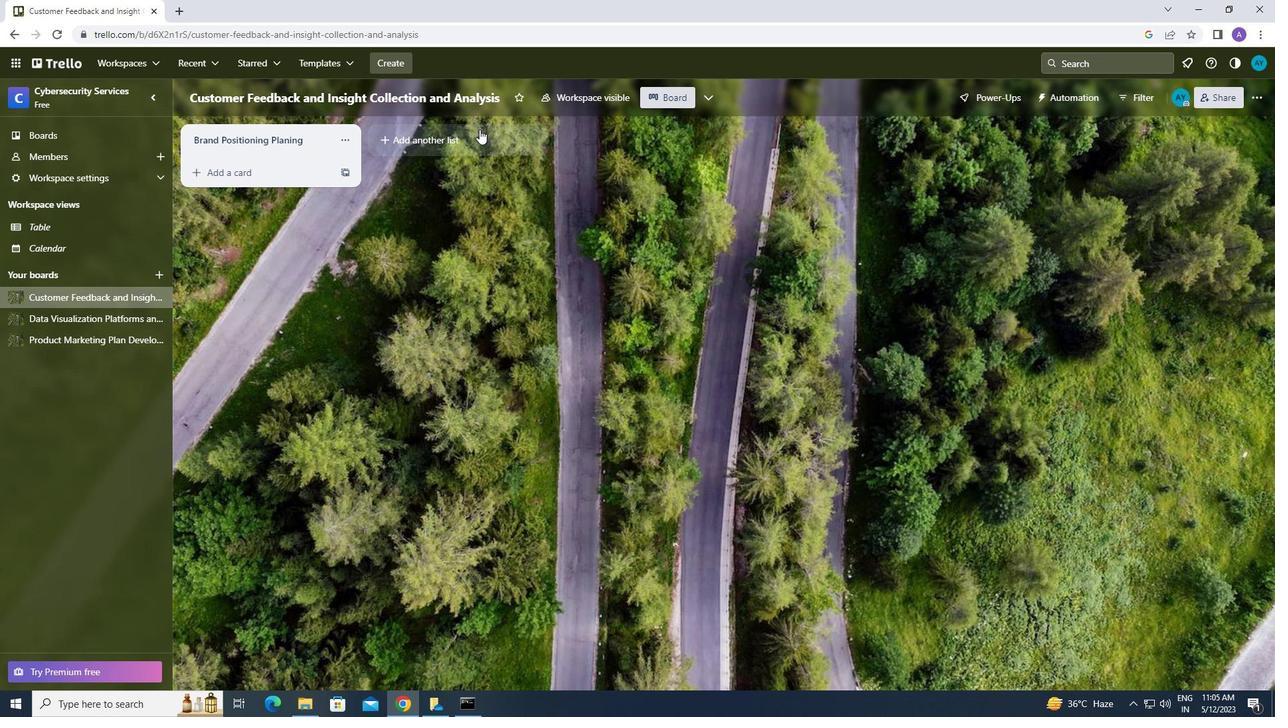 
Action: Mouse moved to (456, 143)
Screenshot: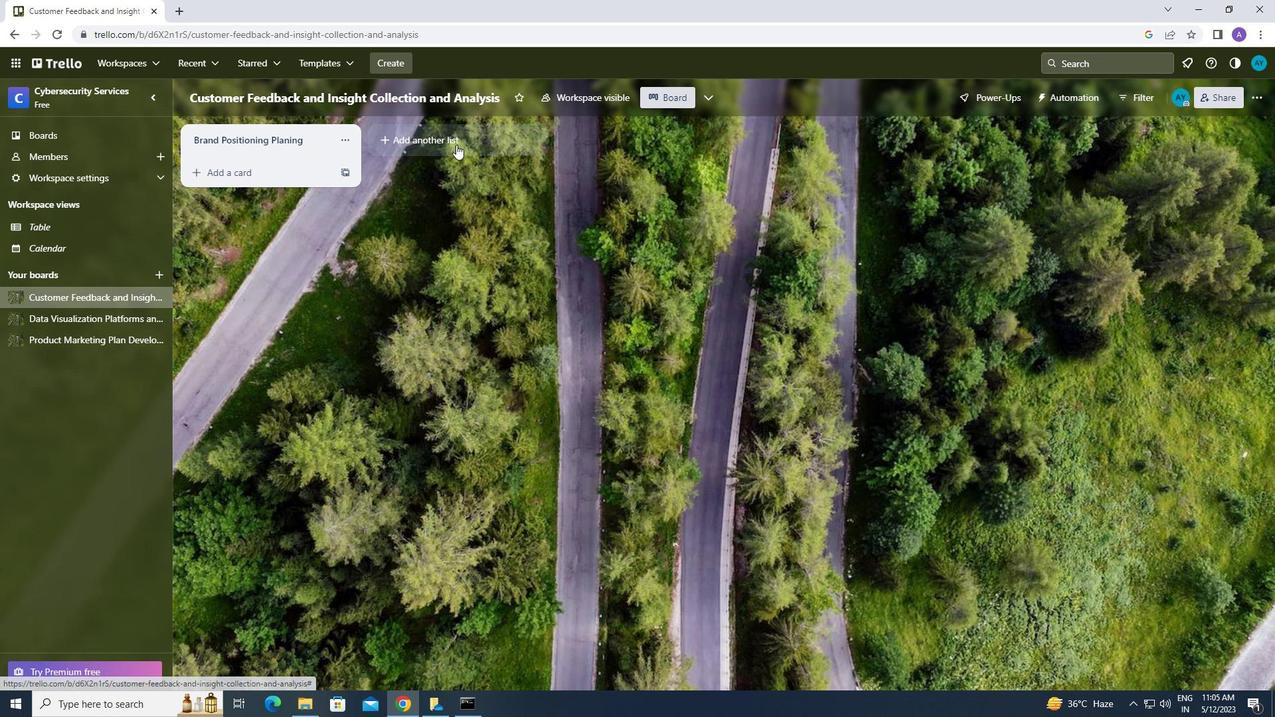 
Action: Mouse pressed left at (456, 143)
Screenshot: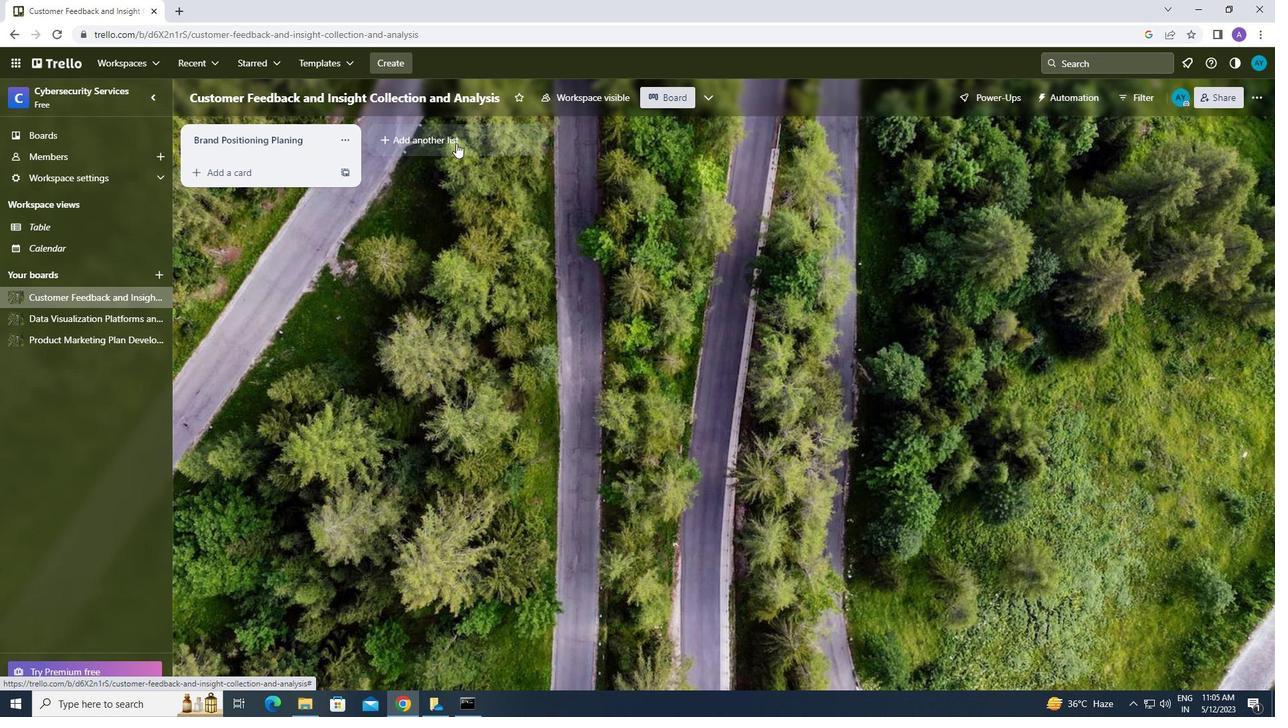 
Action: Mouse moved to (455, 143)
Screenshot: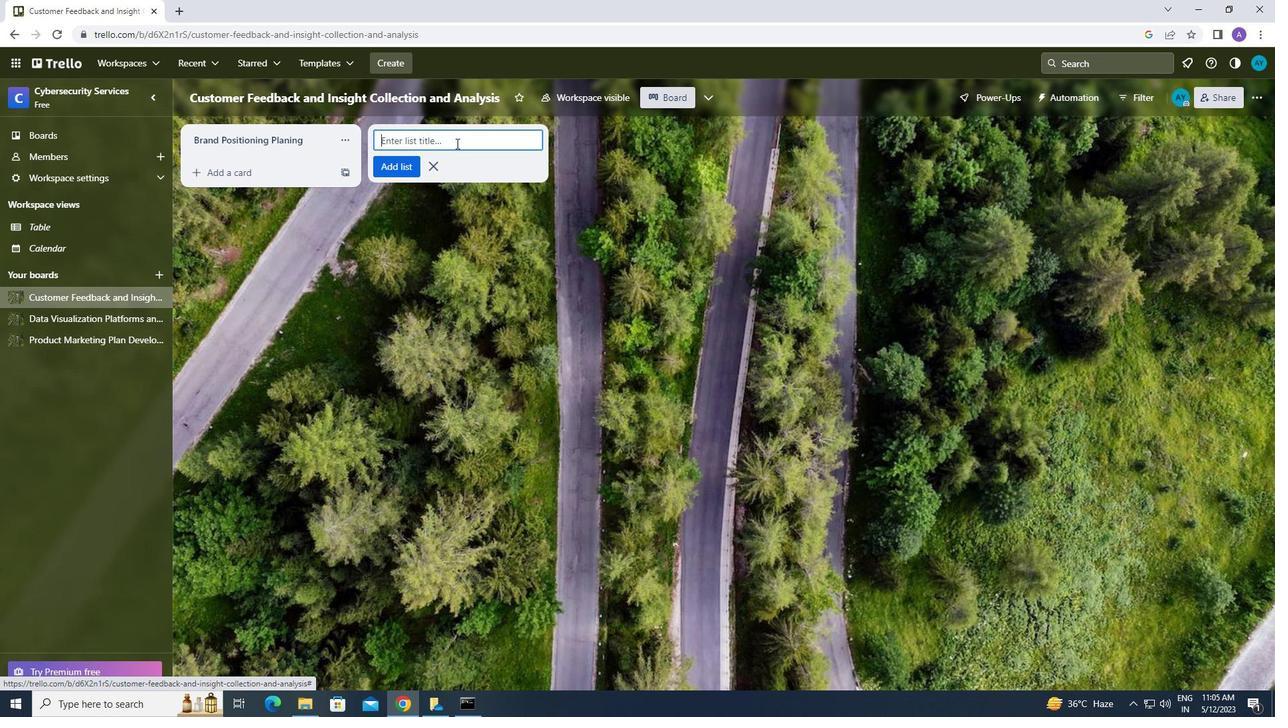 
Action: Mouse pressed left at (455, 143)
Screenshot: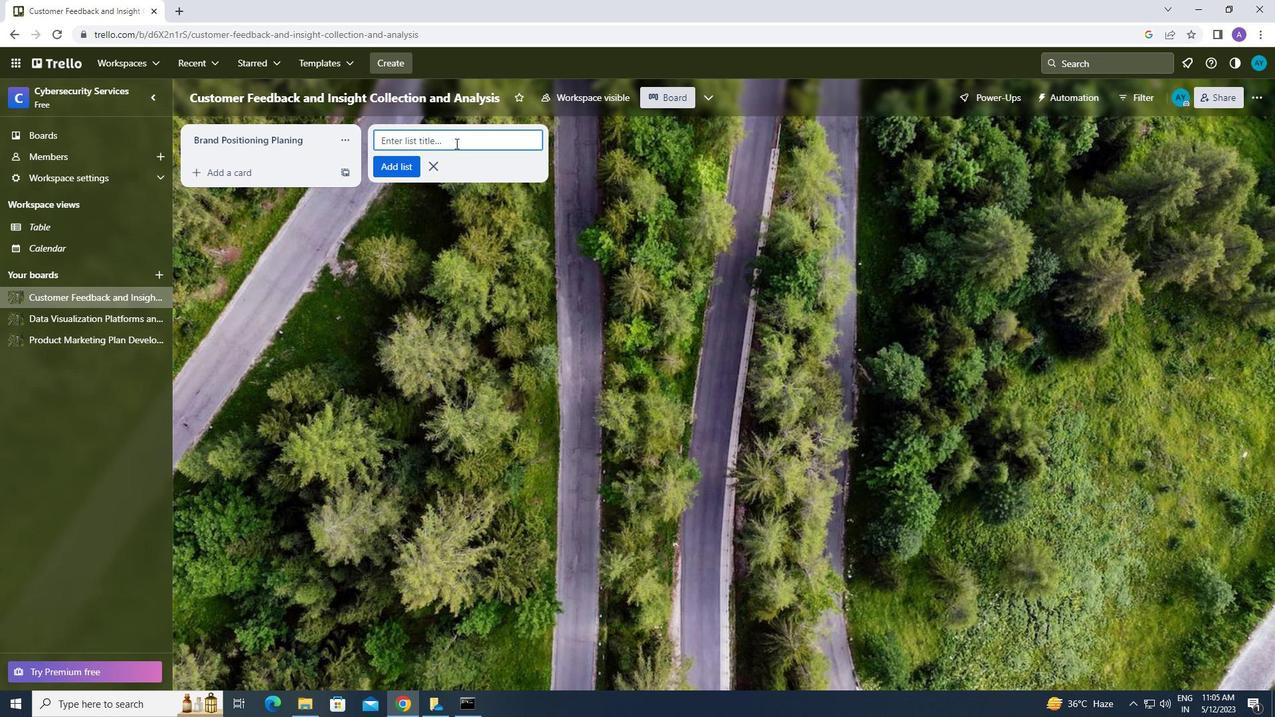 
Action: Key pressed <Key.caps_lock>b<Key.caps_lock>rand<Key.space><Key.caps_lock>p<Key.caps_lock>ositioning<Key.space><Key.caps_lock>e<Key.caps_lock>valuation<Key.enter>
Screenshot: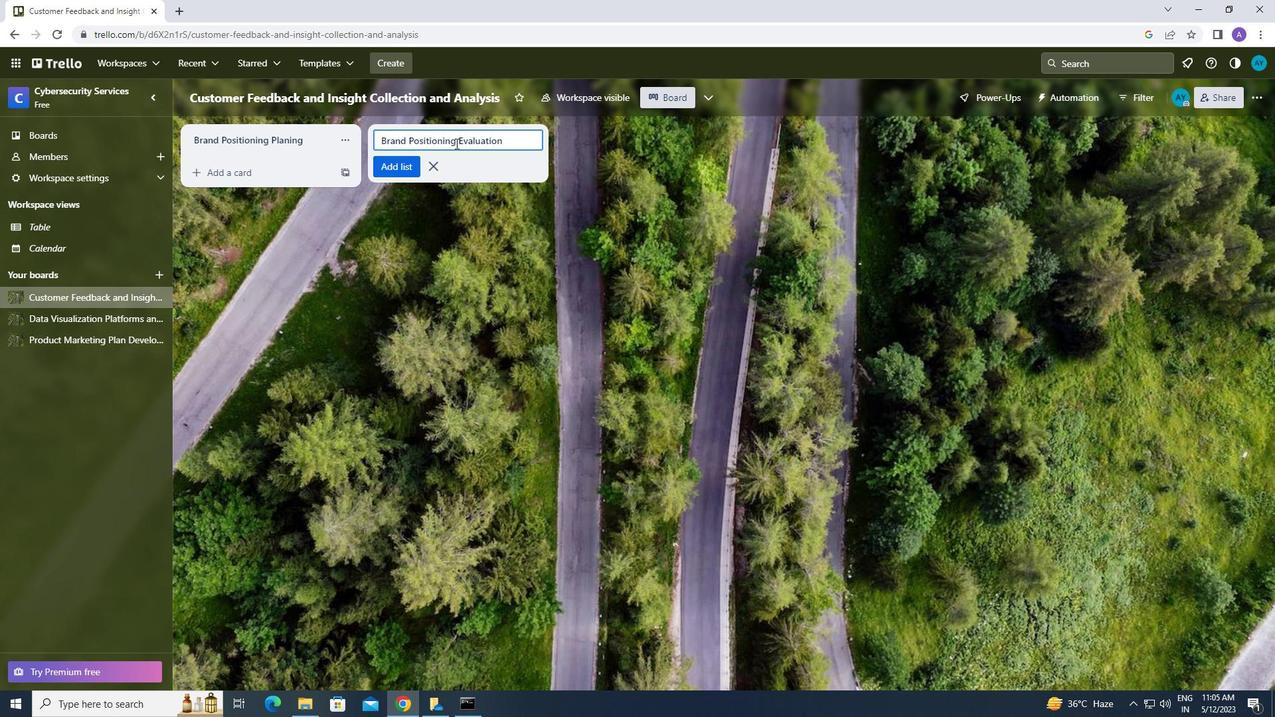 
Action: Mouse moved to (462, 140)
Screenshot: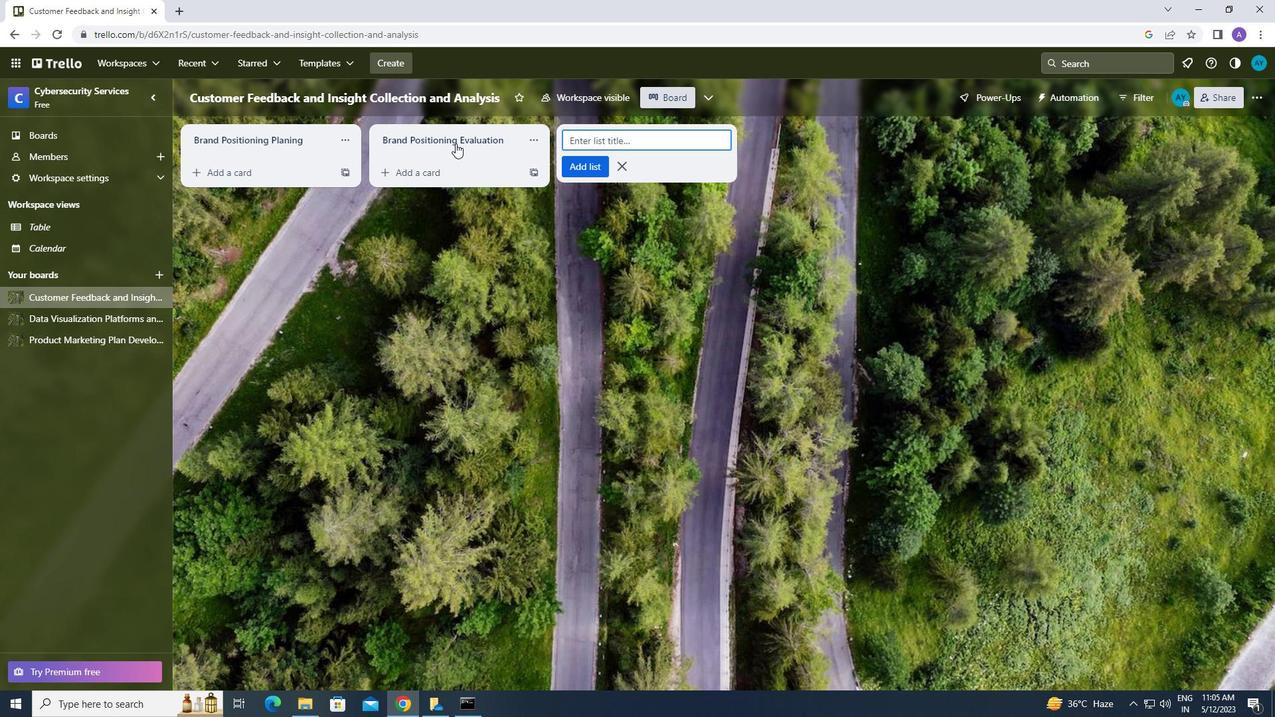 
